 Task: Look for space in Kartārpur, India from 5th June, 2023 to 16th June, 2023 for 2 adults in price range Rs.14000 to Rs.18000. Place can be entire place with 1  bedroom having 1 bed and 1 bathroom. Property type can be house, flat, guest house, hotel. Booking option can be shelf check-in. Required host language is English.
Action: Mouse moved to (468, 83)
Screenshot: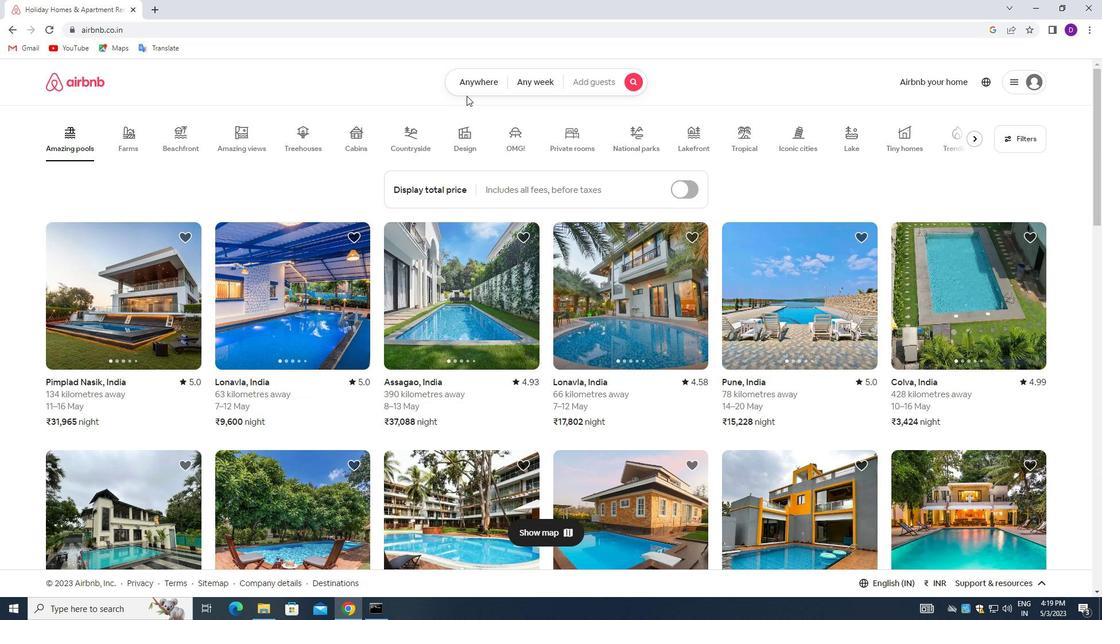 
Action: Mouse pressed left at (468, 83)
Screenshot: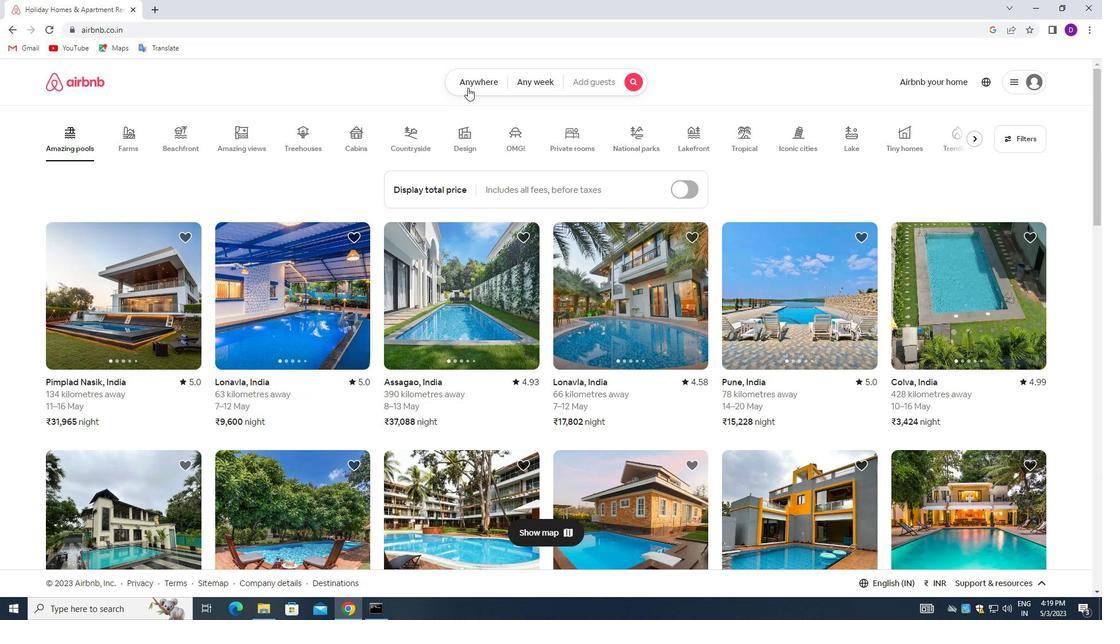 
Action: Mouse moved to (385, 132)
Screenshot: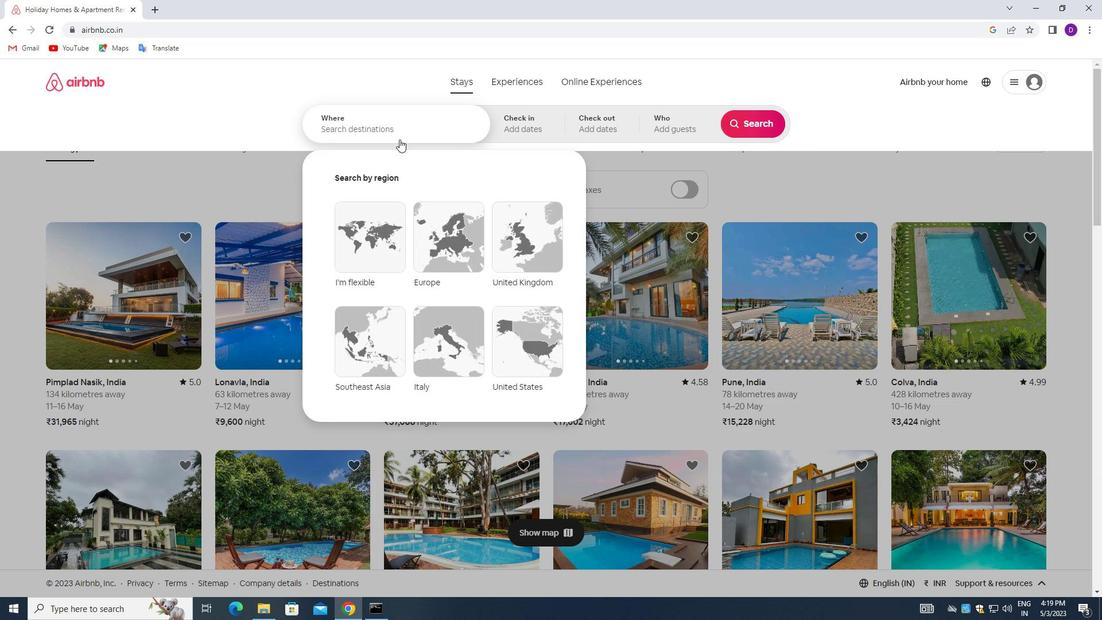 
Action: Mouse pressed left at (385, 132)
Screenshot: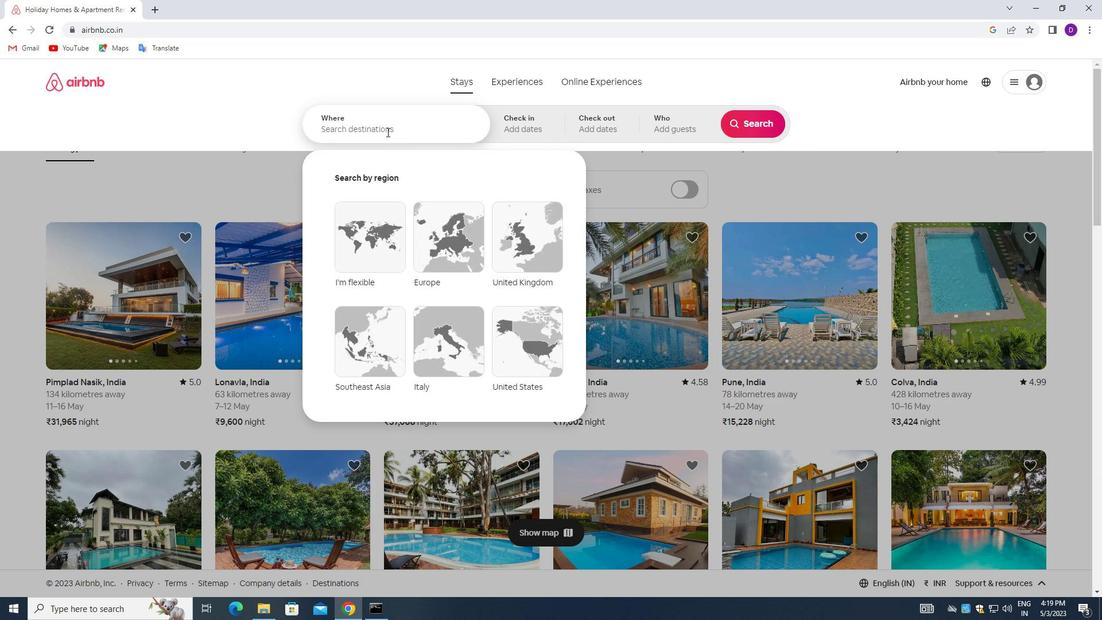 
Action: Mouse moved to (273, 116)
Screenshot: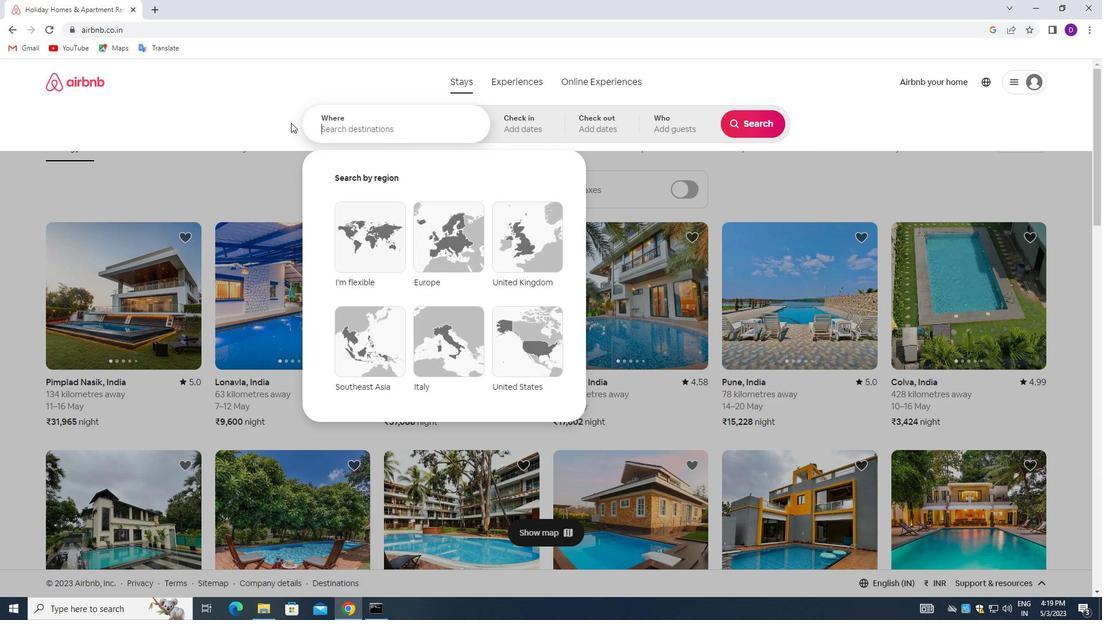 
Action: Key pressed <Key.shift_r>S<Key.backspace><Key.shift>KARTARU<Key.backspace>PUR,<Key.space><Key.shift>INDIA<Key.enter>
Screenshot: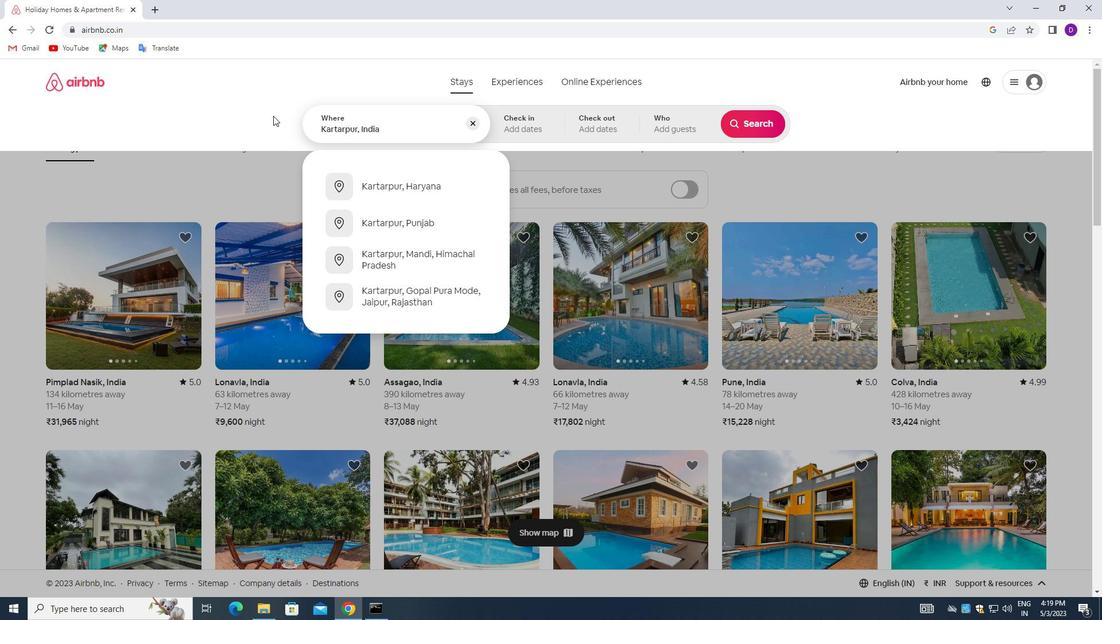 
Action: Mouse moved to (609, 294)
Screenshot: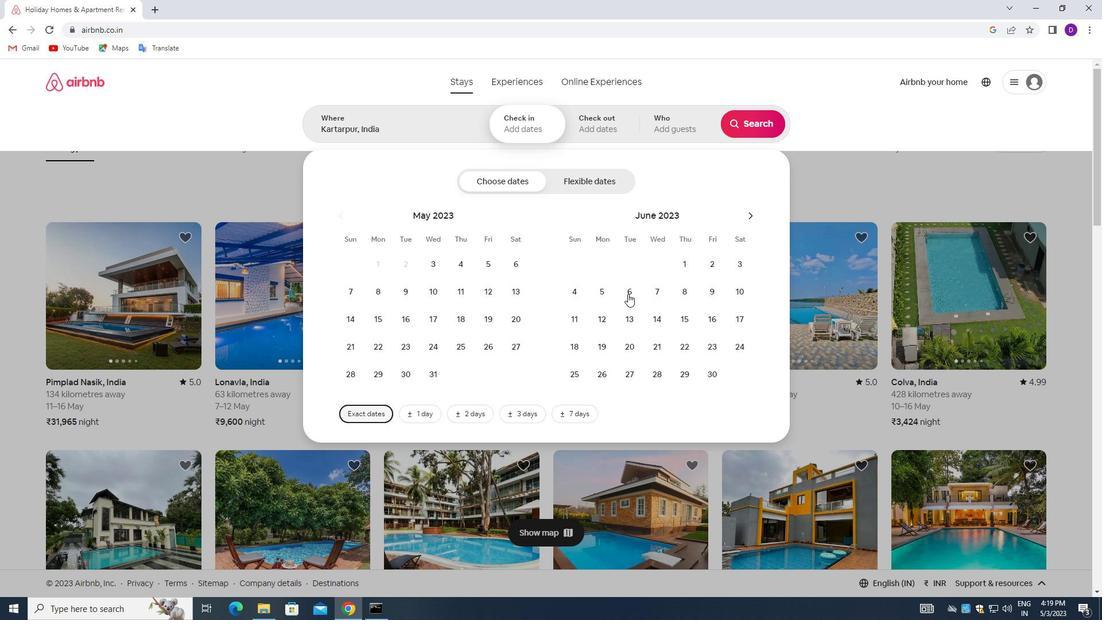 
Action: Mouse pressed left at (609, 294)
Screenshot: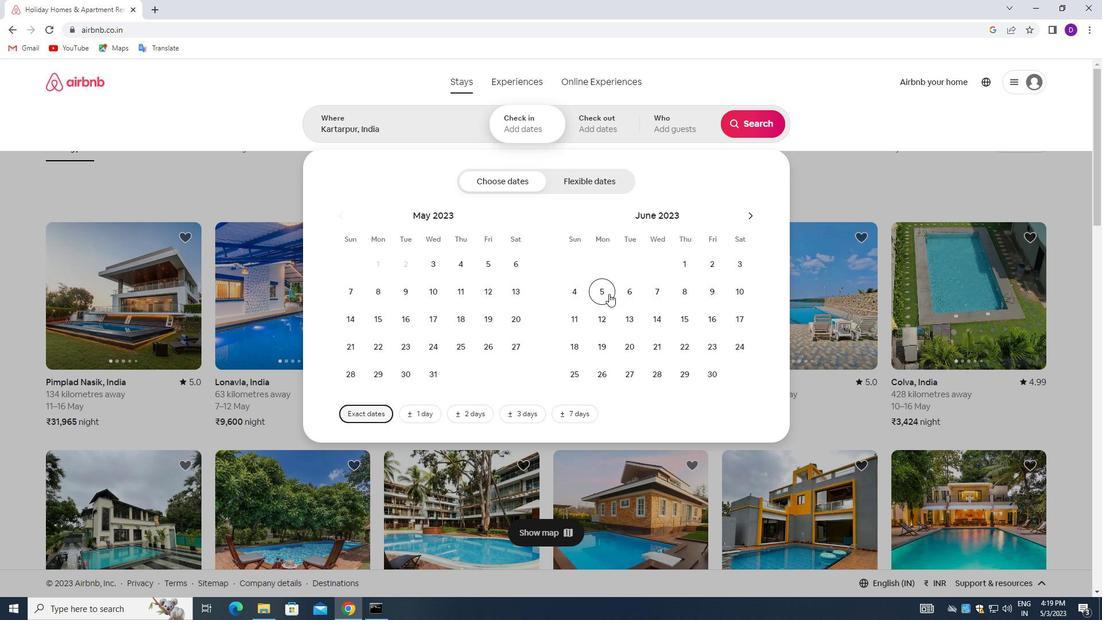 
Action: Mouse pressed left at (609, 294)
Screenshot: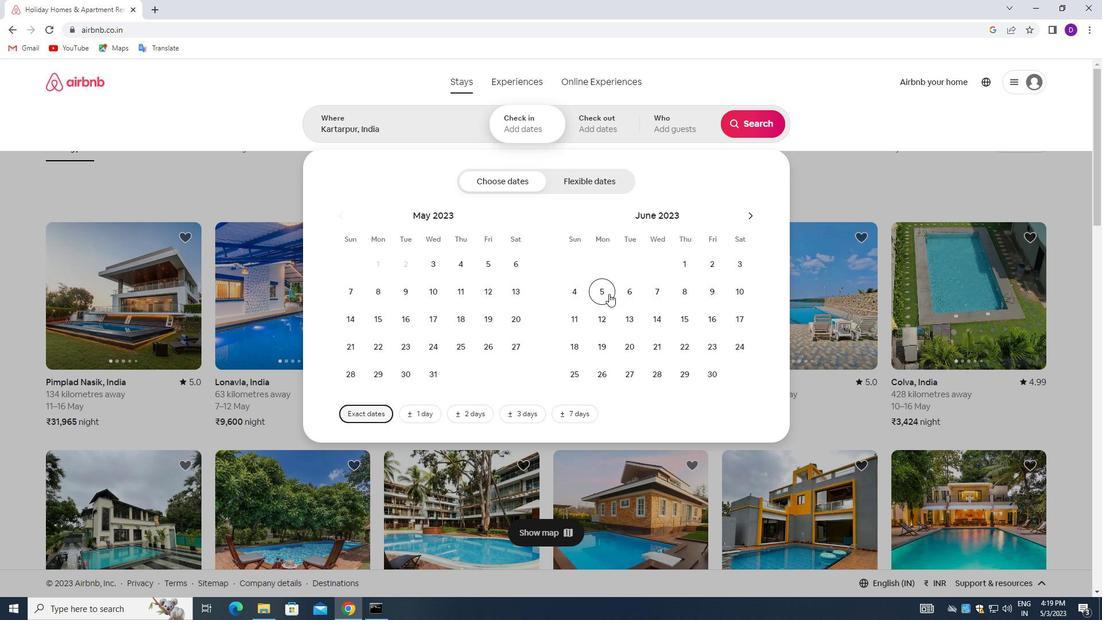 
Action: Mouse moved to (713, 314)
Screenshot: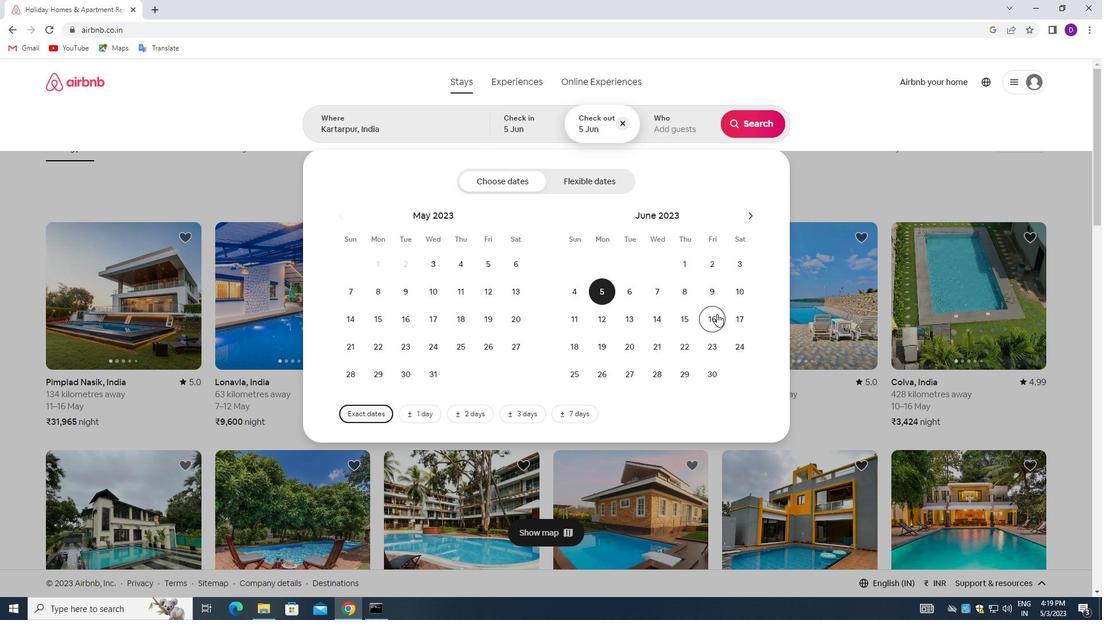 
Action: Mouse pressed left at (713, 314)
Screenshot: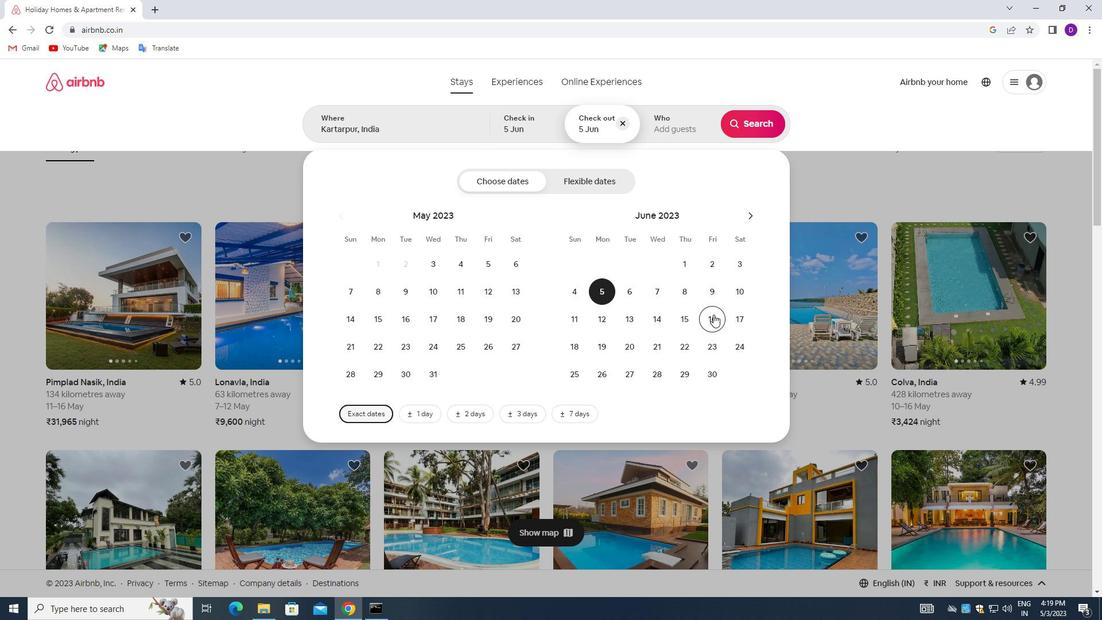 
Action: Mouse moved to (670, 127)
Screenshot: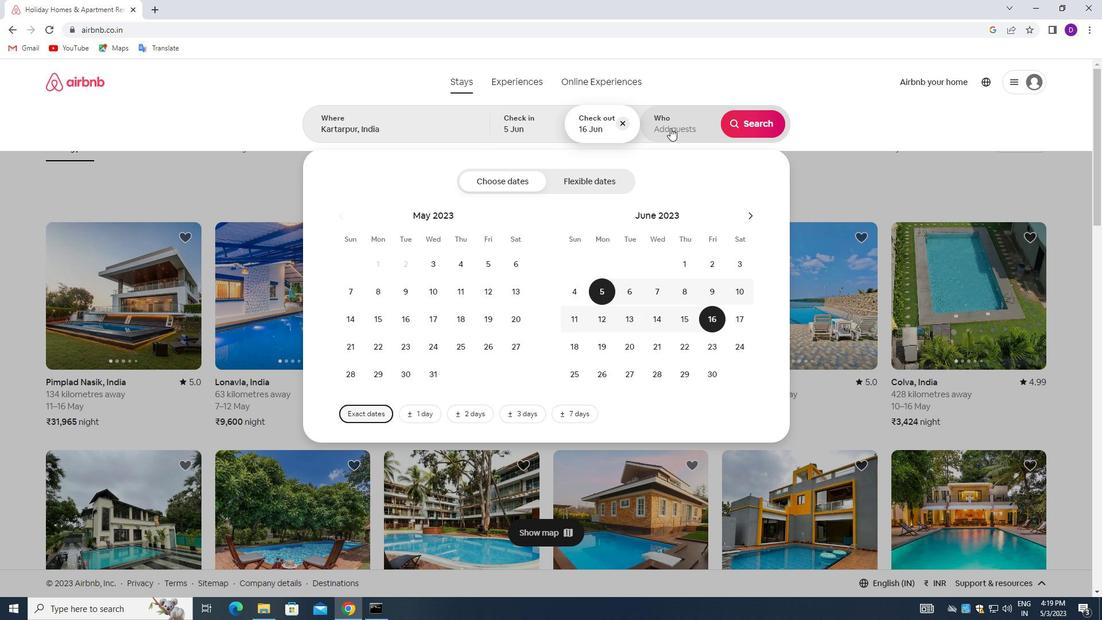 
Action: Mouse pressed left at (670, 127)
Screenshot: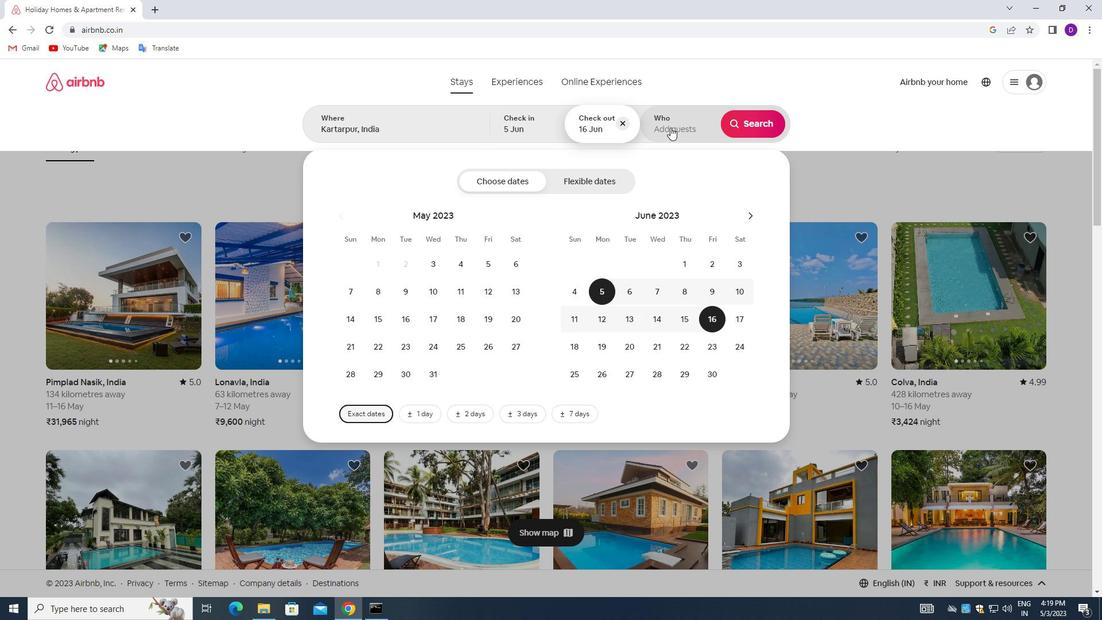 
Action: Mouse moved to (756, 184)
Screenshot: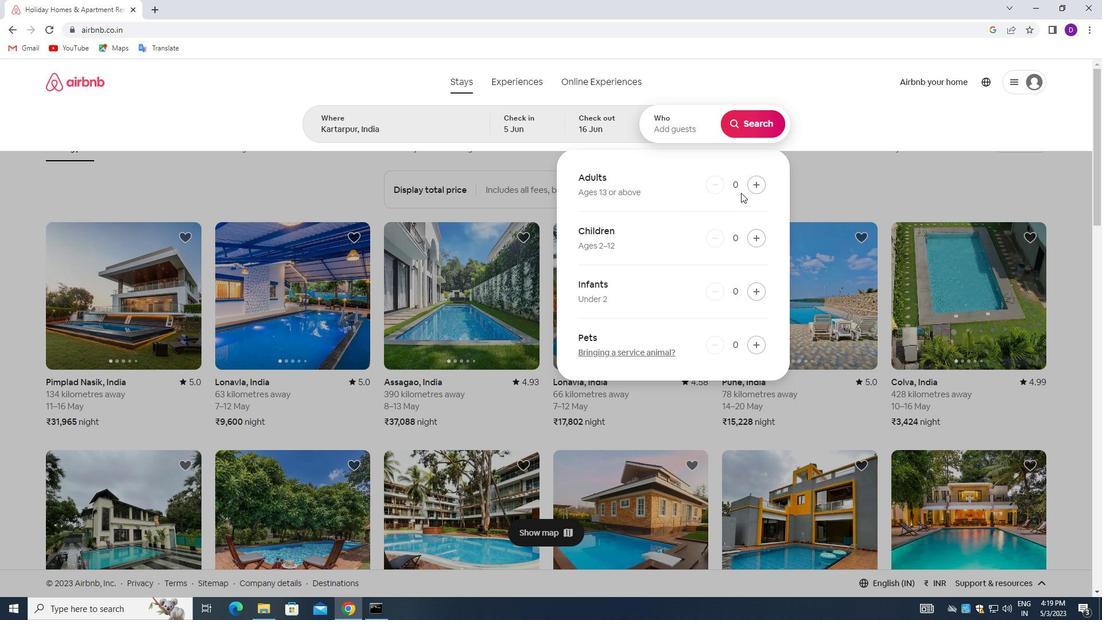 
Action: Mouse pressed left at (756, 184)
Screenshot: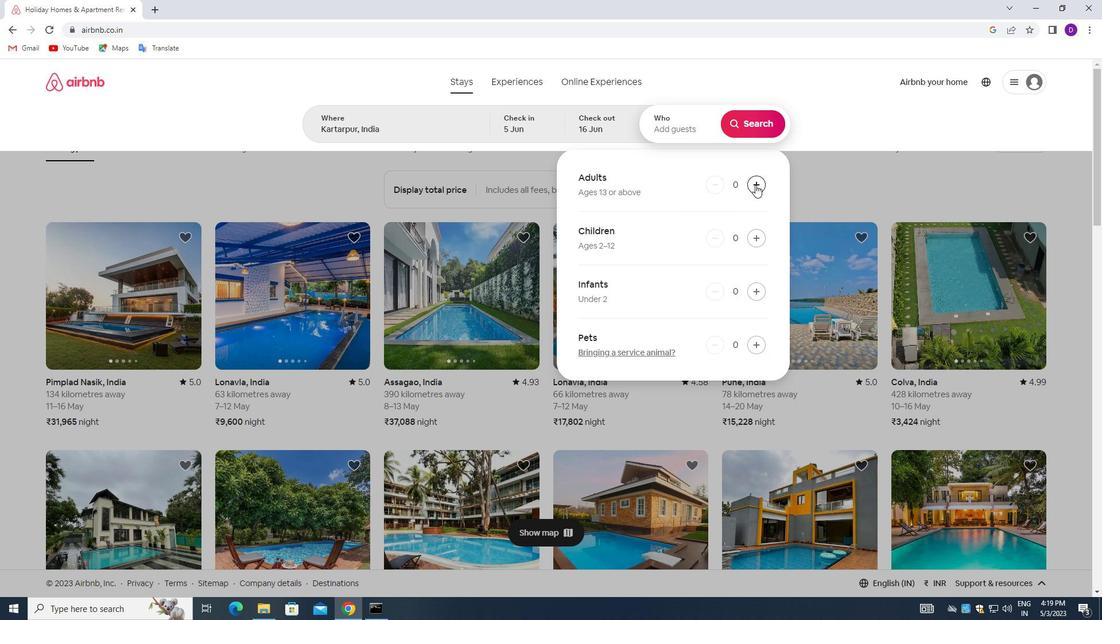 
Action: Mouse pressed left at (756, 184)
Screenshot: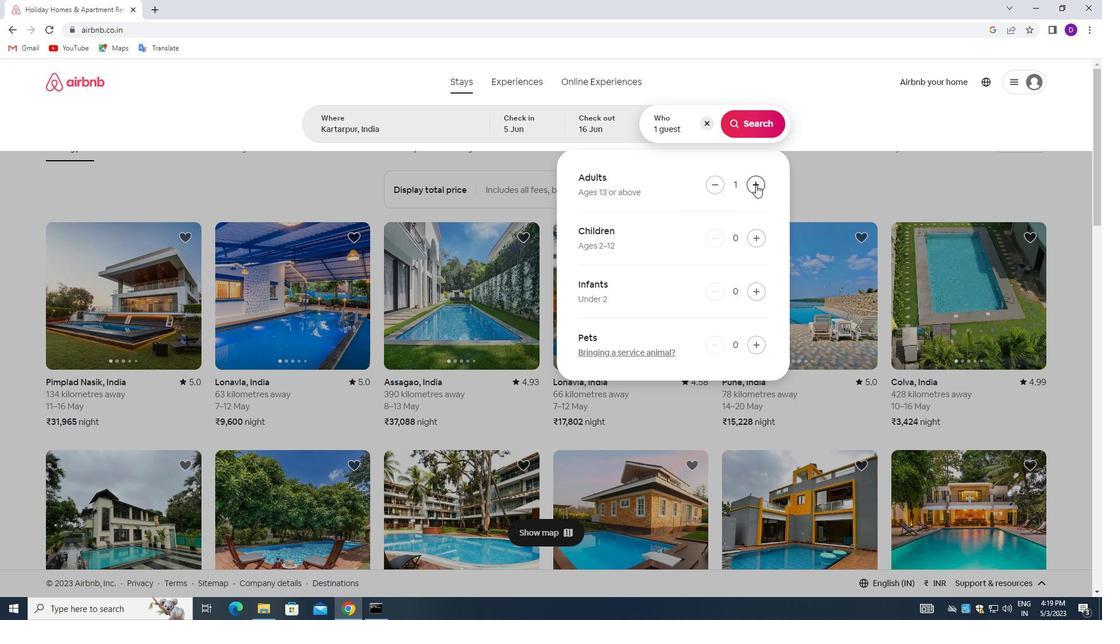 
Action: Mouse moved to (750, 122)
Screenshot: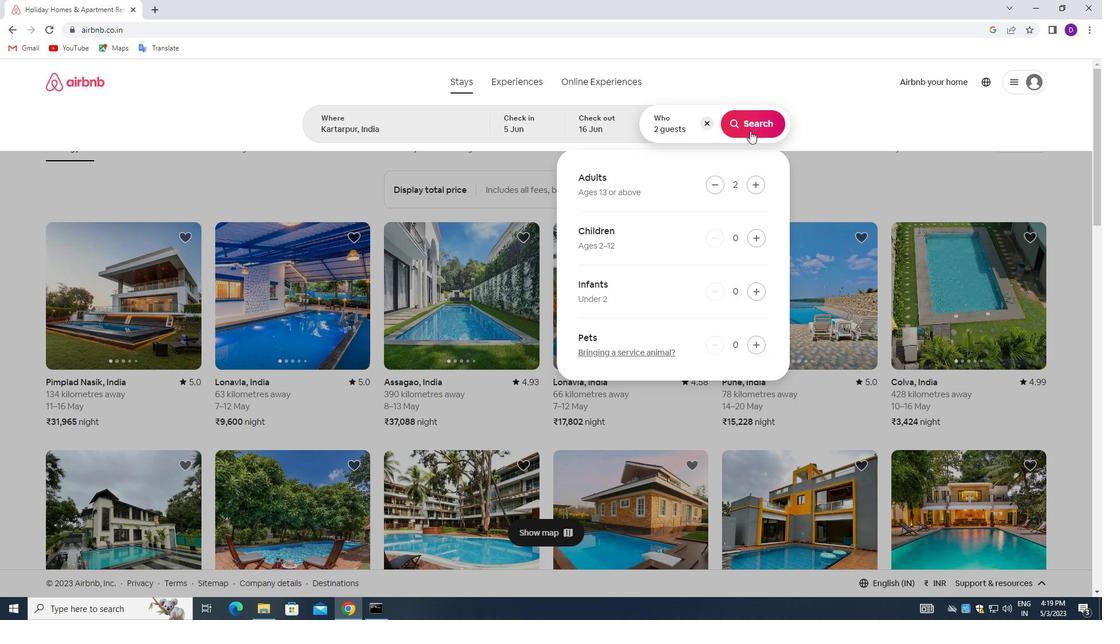 
Action: Mouse pressed left at (750, 122)
Screenshot: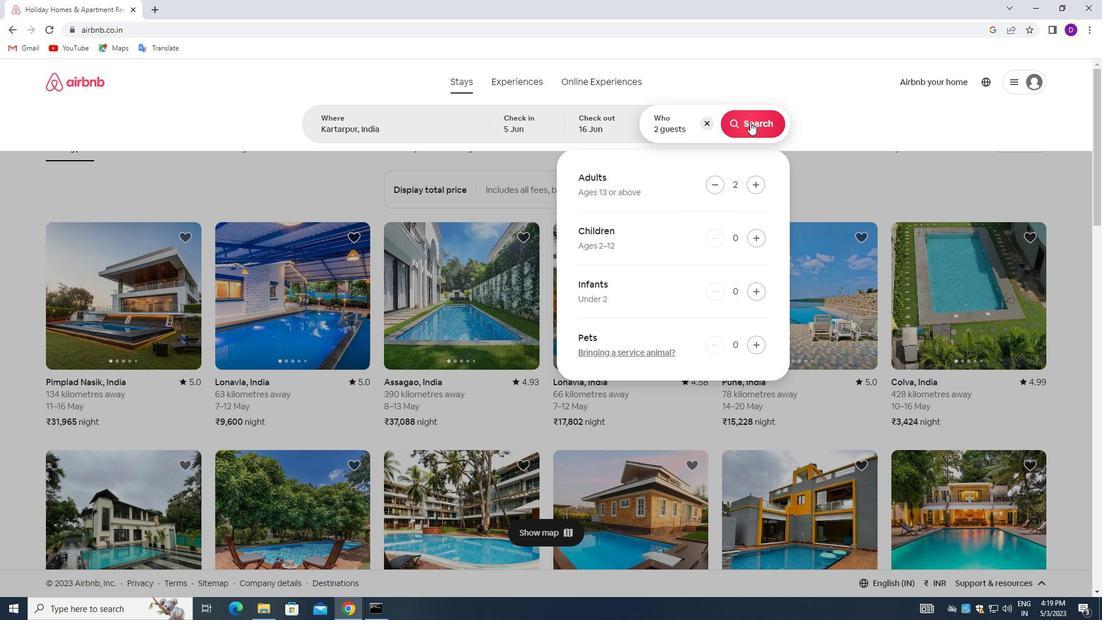 
Action: Mouse moved to (1038, 126)
Screenshot: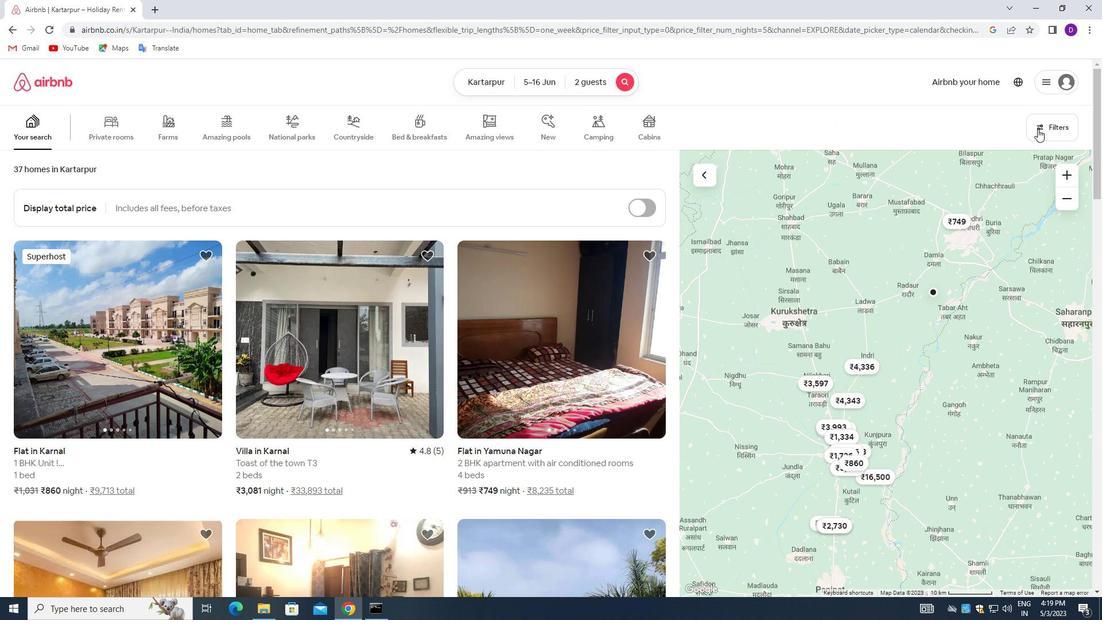 
Action: Mouse pressed left at (1038, 126)
Screenshot: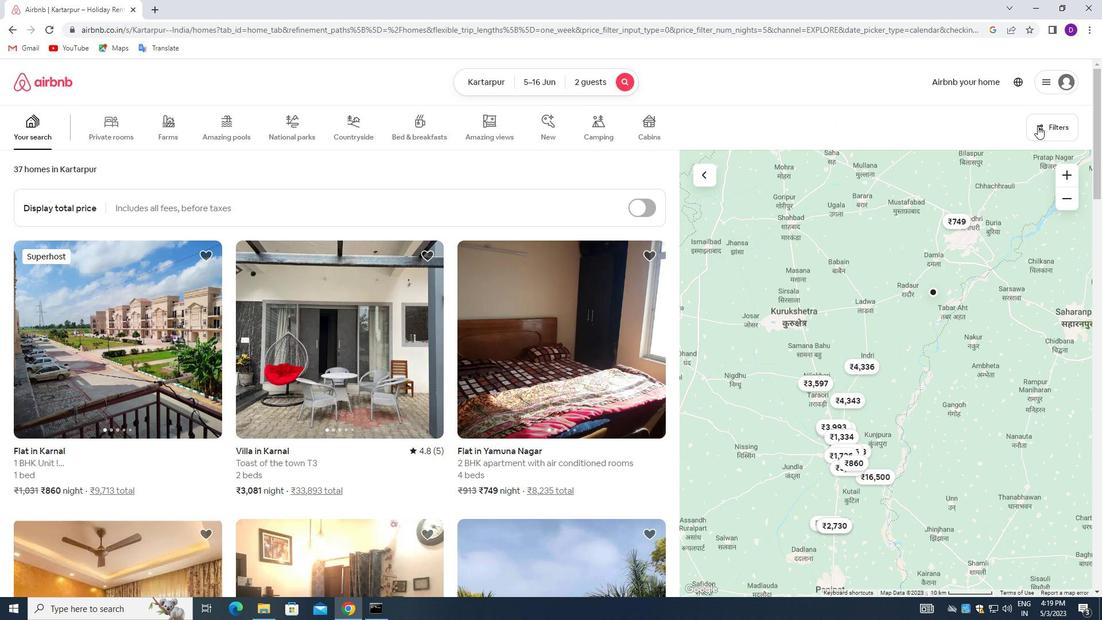 
Action: Mouse moved to (413, 277)
Screenshot: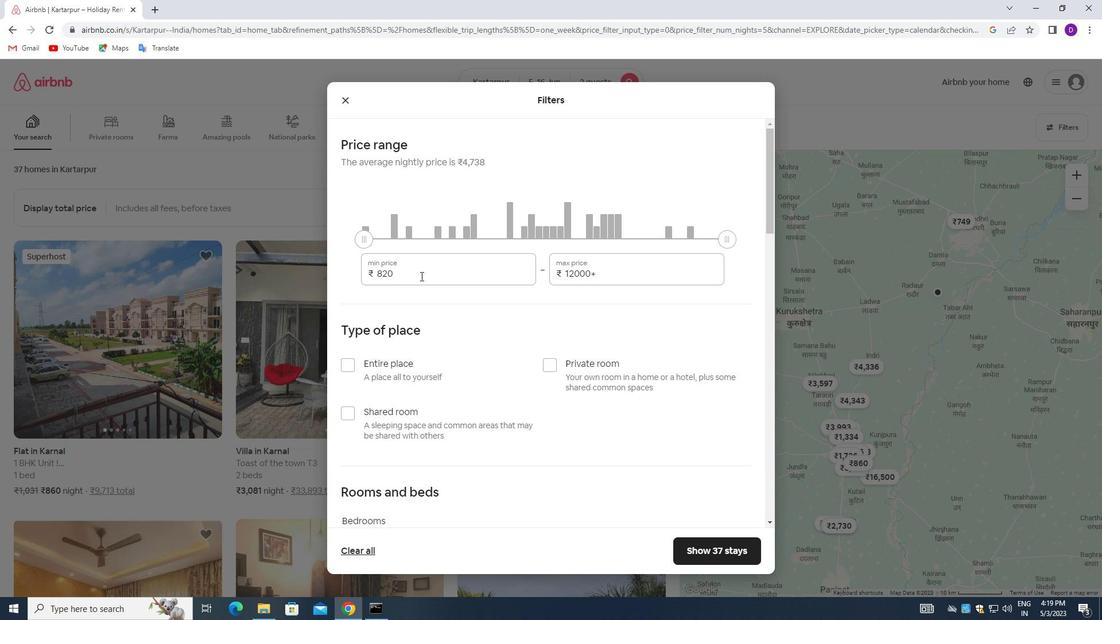 
Action: Mouse pressed left at (413, 277)
Screenshot: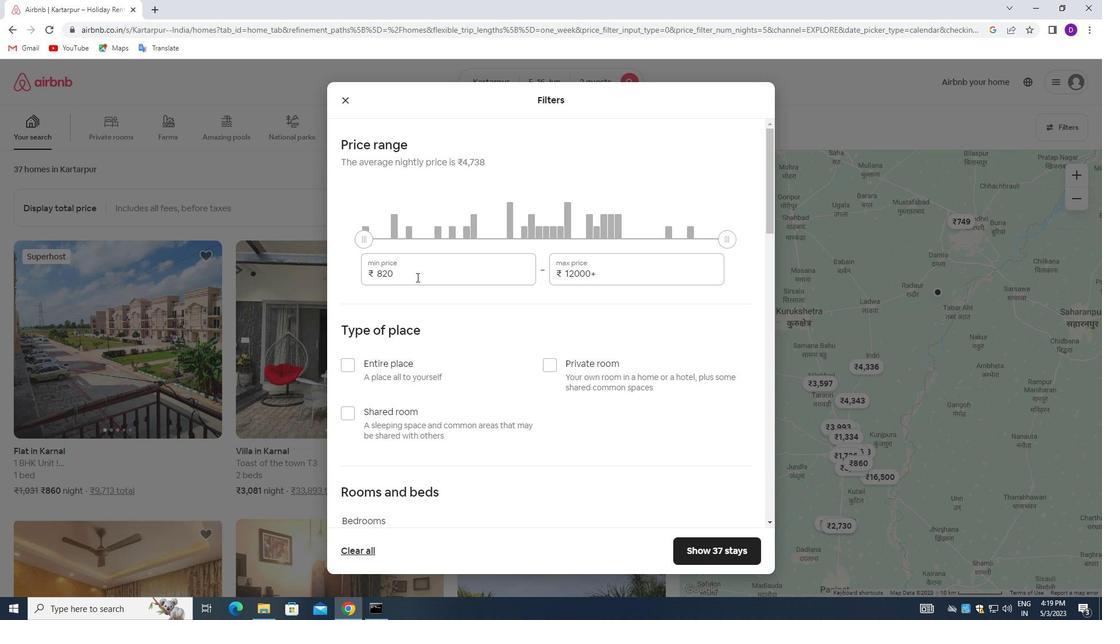 
Action: Mouse pressed left at (413, 277)
Screenshot: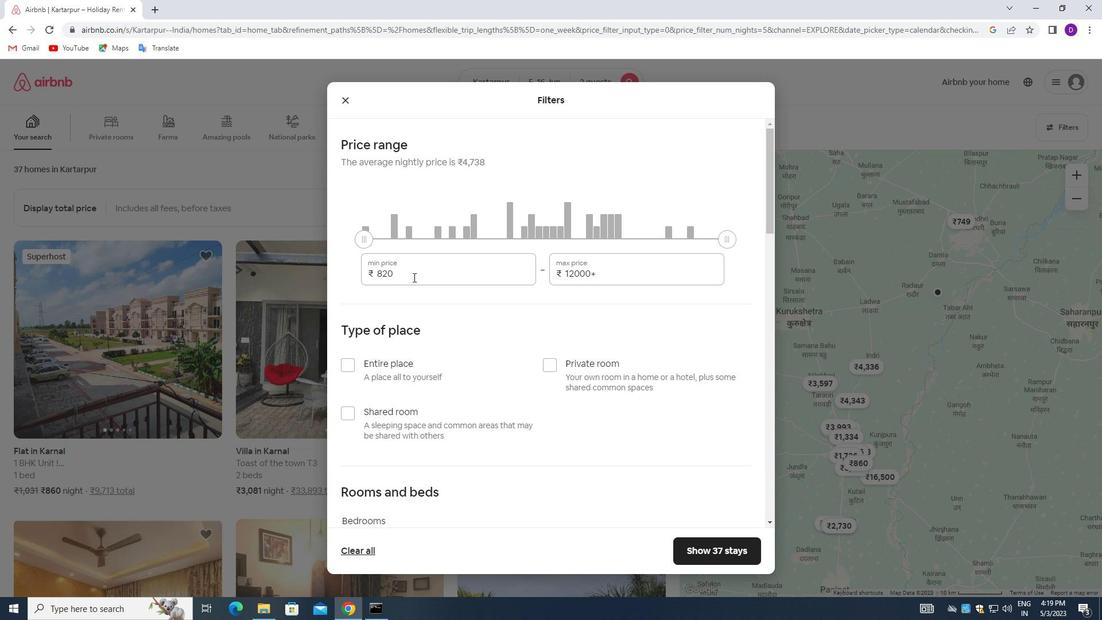 
Action: Key pressed 14000<Key.tab>18000
Screenshot: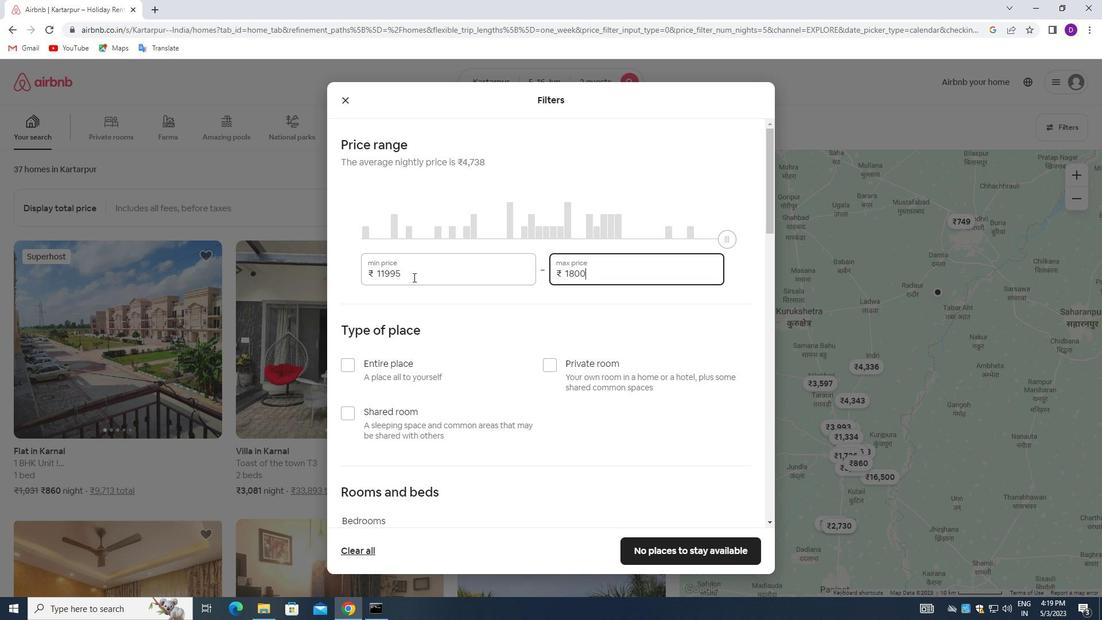 
Action: Mouse scrolled (413, 276) with delta (0, 0)
Screenshot: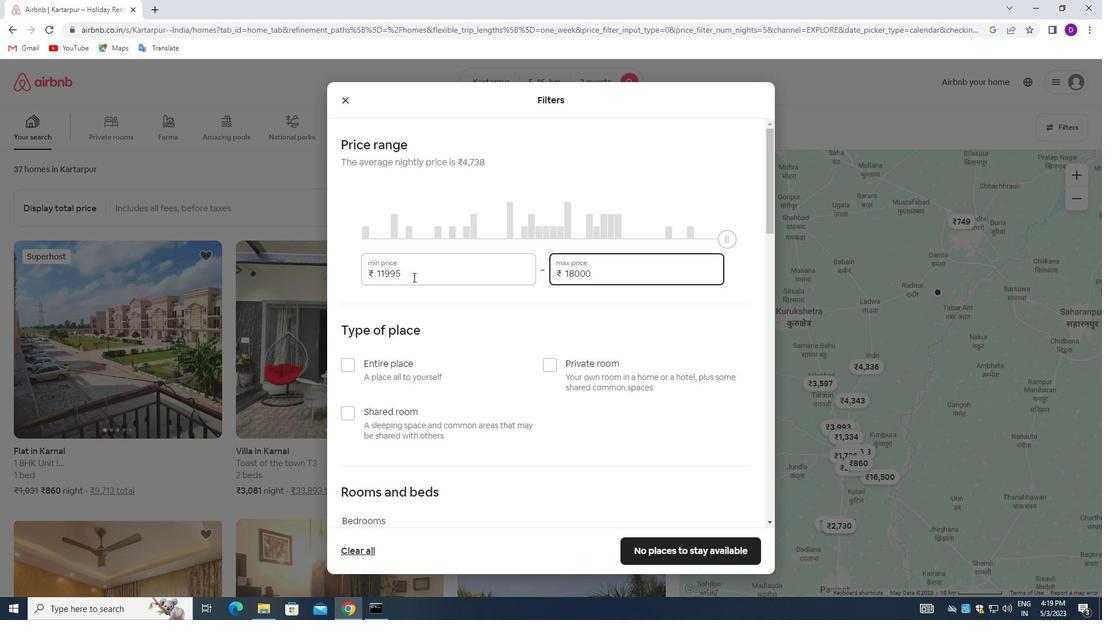 
Action: Mouse scrolled (413, 276) with delta (0, 0)
Screenshot: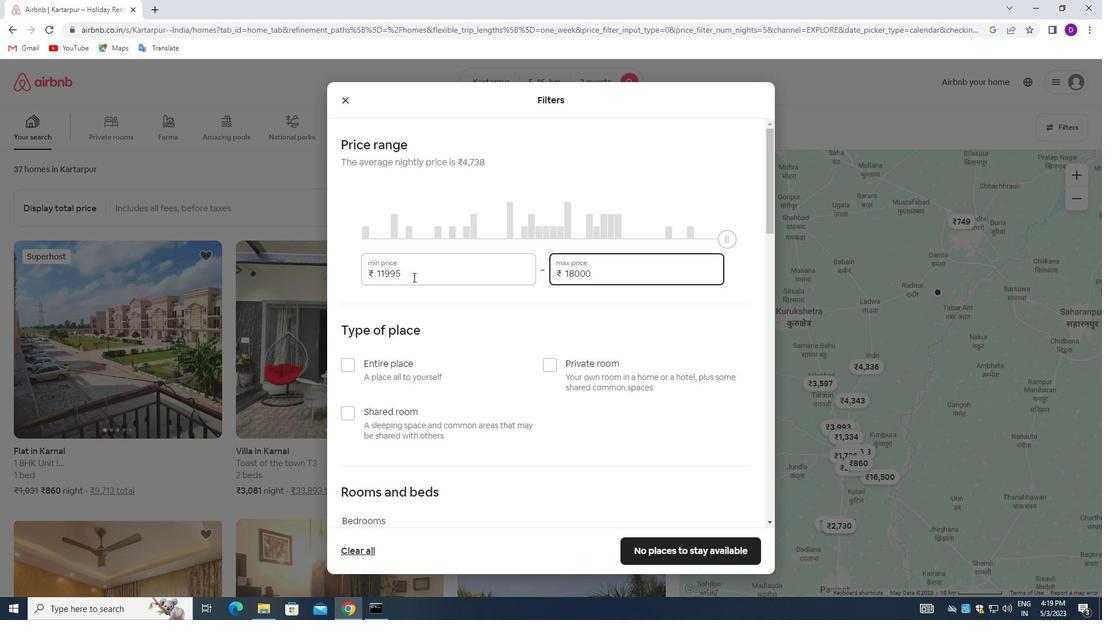 
Action: Mouse moved to (349, 253)
Screenshot: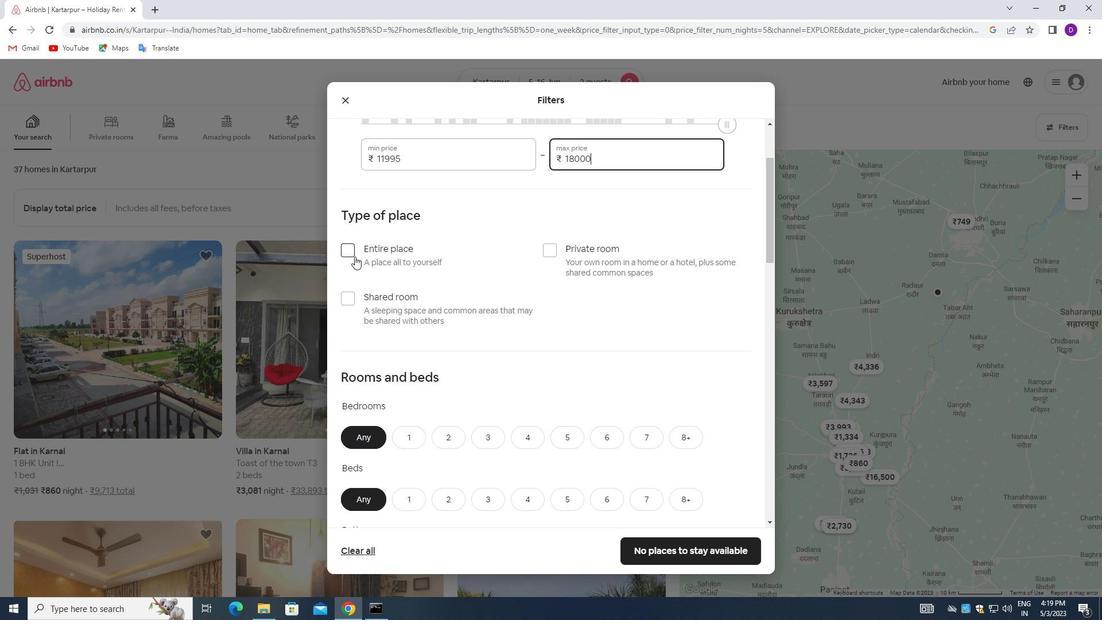 
Action: Mouse pressed left at (349, 253)
Screenshot: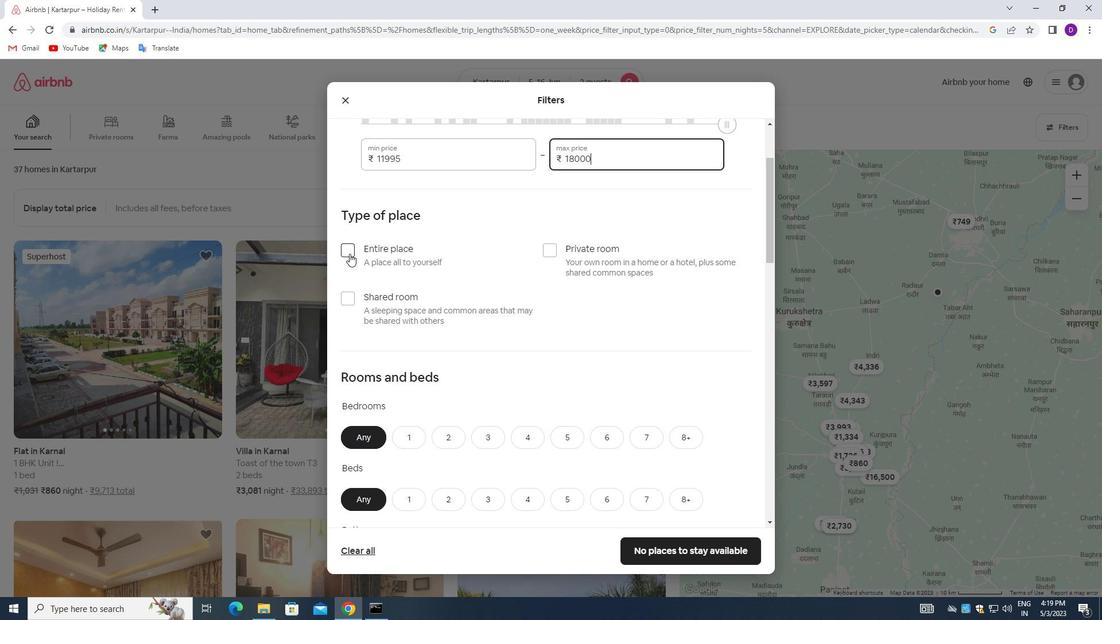 
Action: Mouse moved to (455, 263)
Screenshot: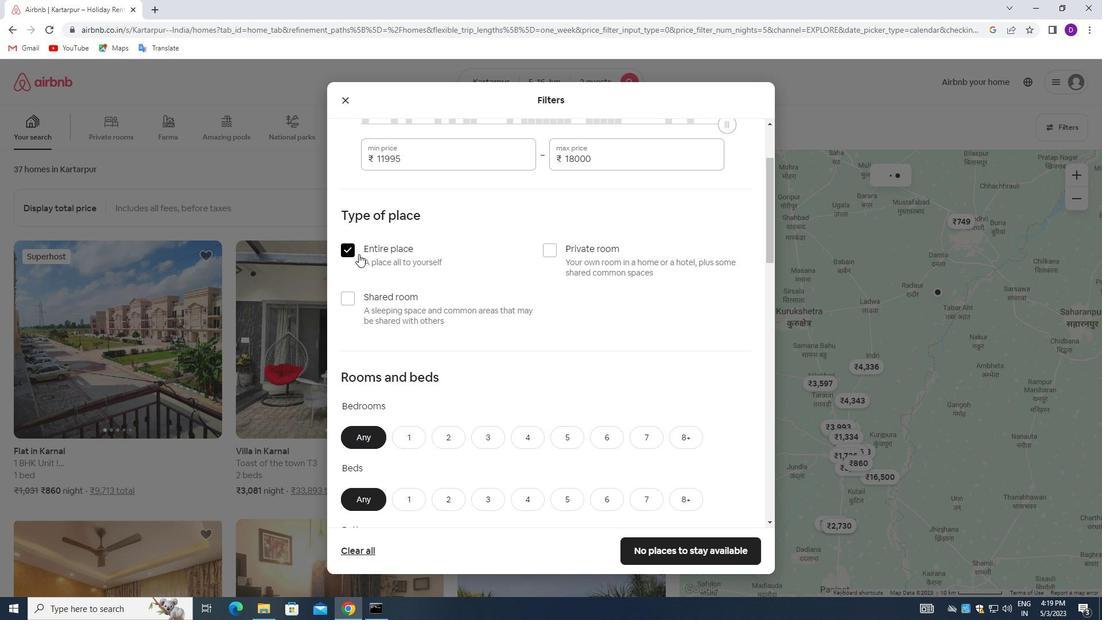 
Action: Mouse scrolled (455, 263) with delta (0, 0)
Screenshot: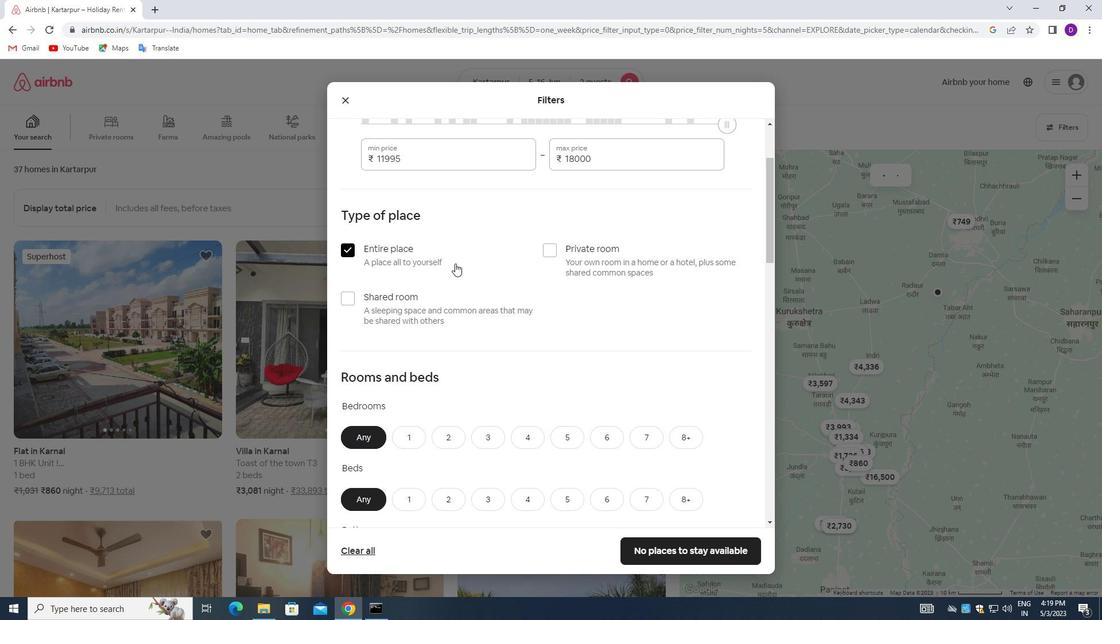 
Action: Mouse scrolled (455, 263) with delta (0, 0)
Screenshot: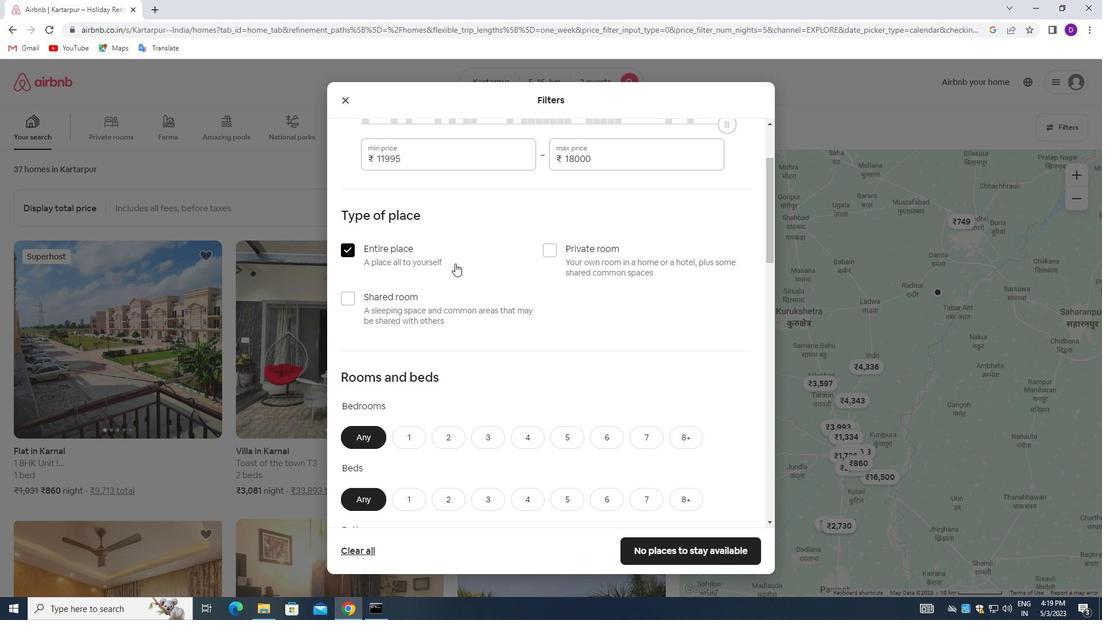 
Action: Mouse scrolled (455, 263) with delta (0, 0)
Screenshot: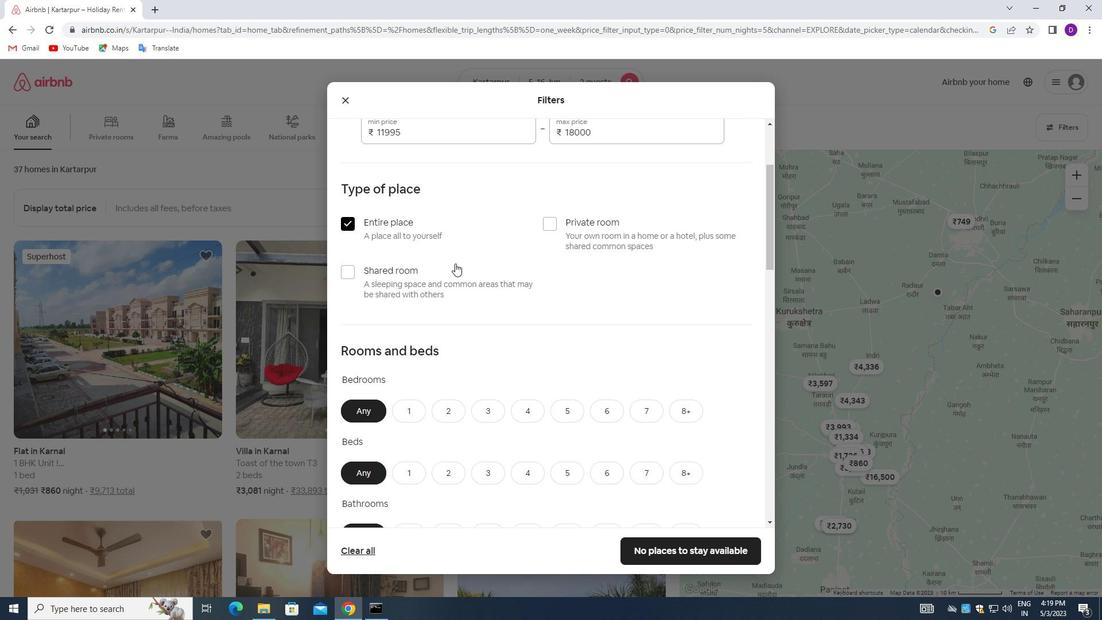 
Action: Mouse scrolled (455, 263) with delta (0, 0)
Screenshot: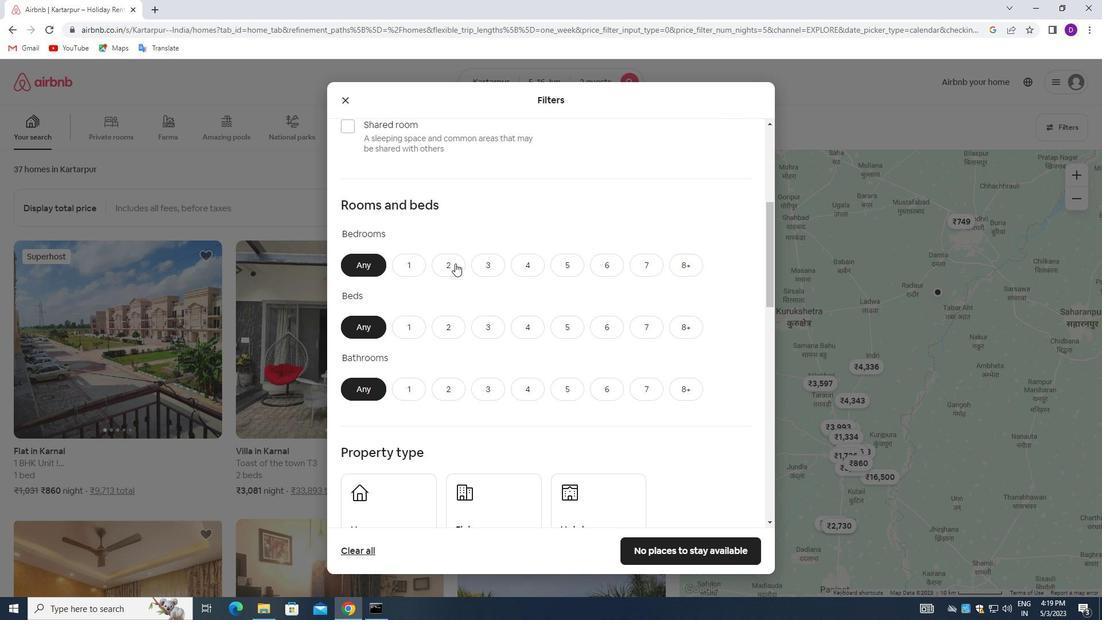 
Action: Mouse moved to (408, 206)
Screenshot: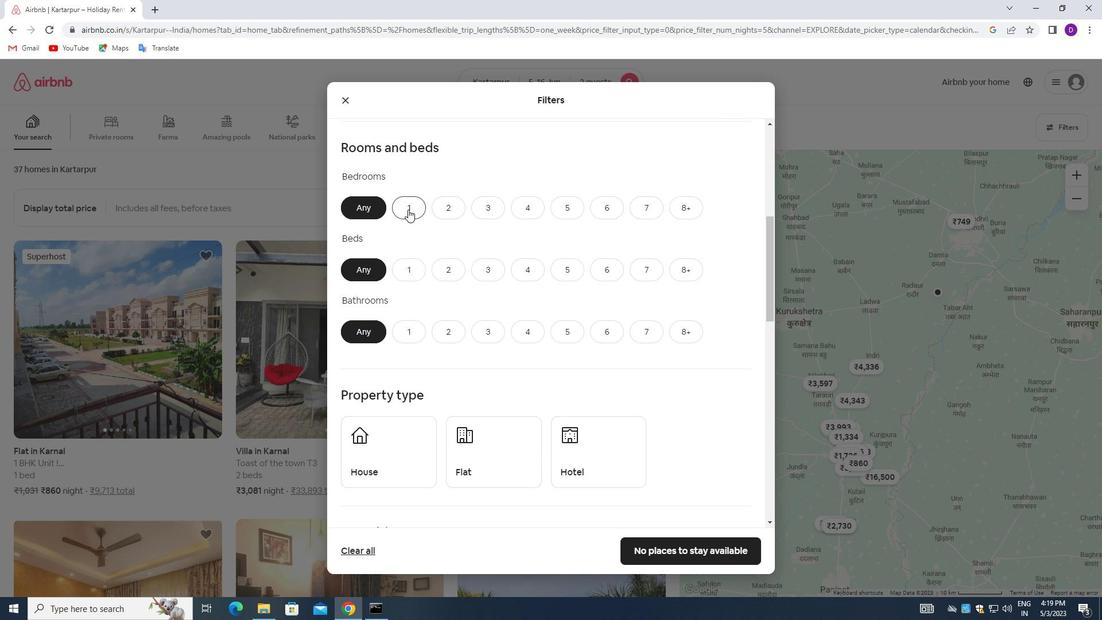 
Action: Mouse pressed left at (408, 206)
Screenshot: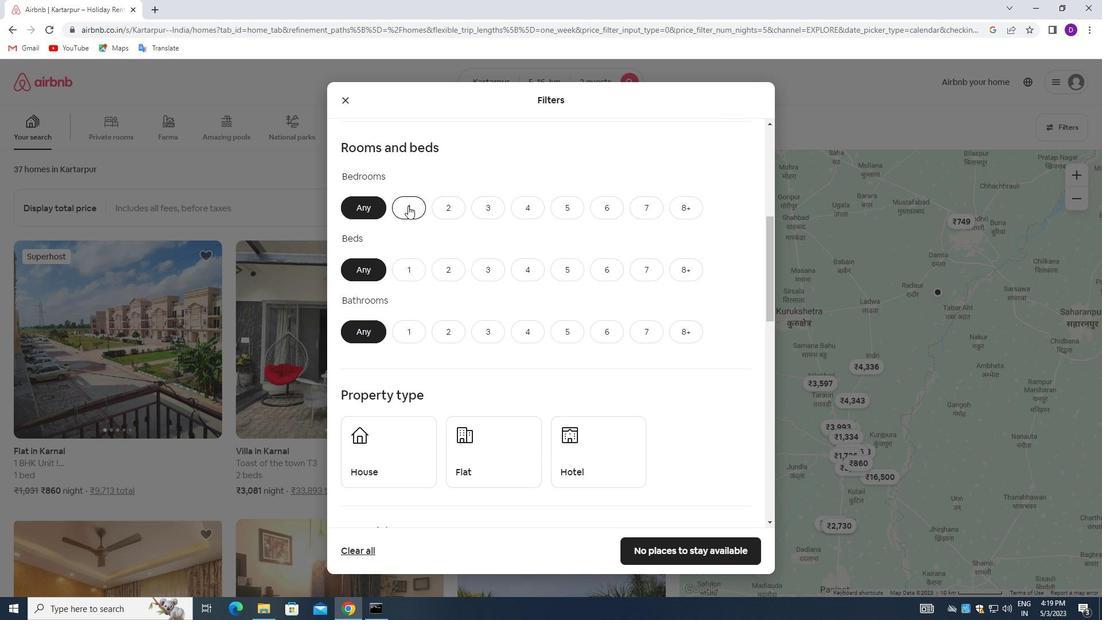 
Action: Mouse moved to (408, 268)
Screenshot: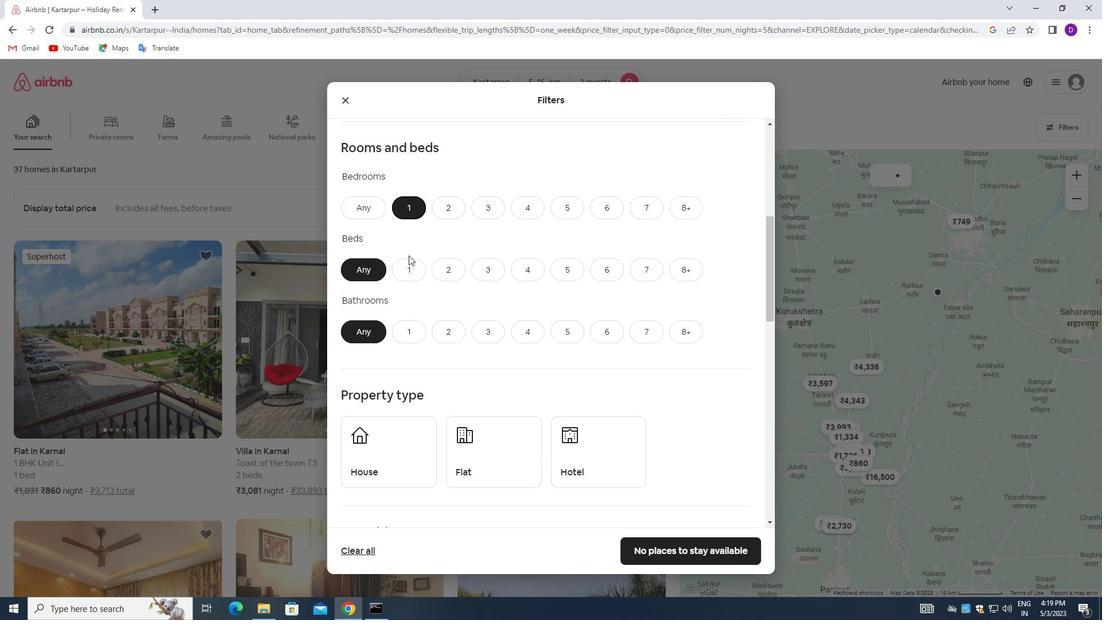 
Action: Mouse pressed left at (408, 268)
Screenshot: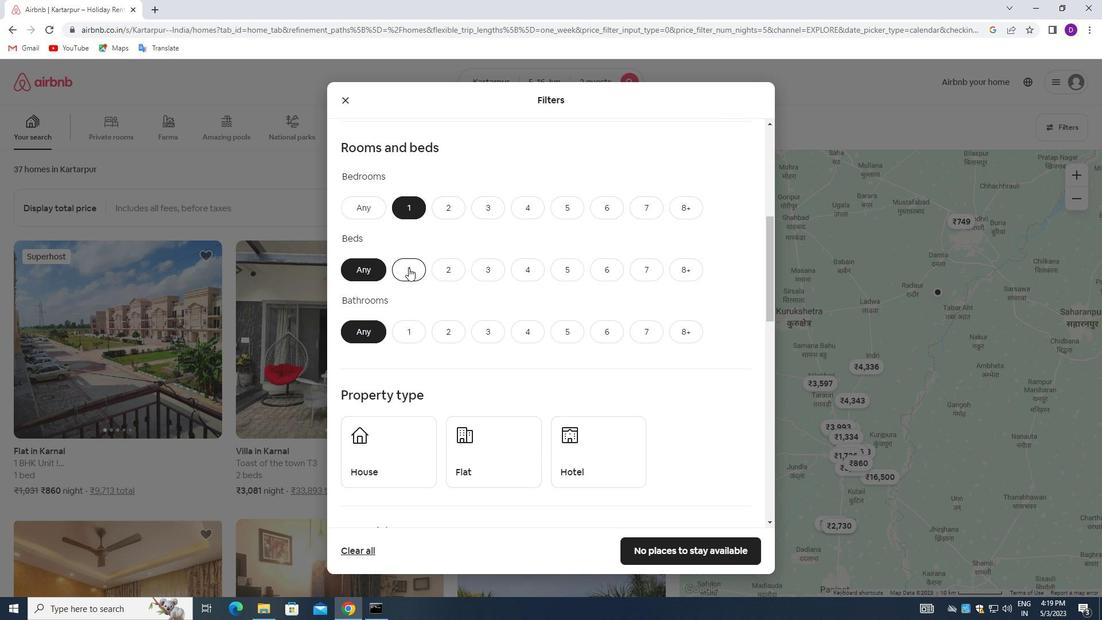 
Action: Mouse moved to (408, 329)
Screenshot: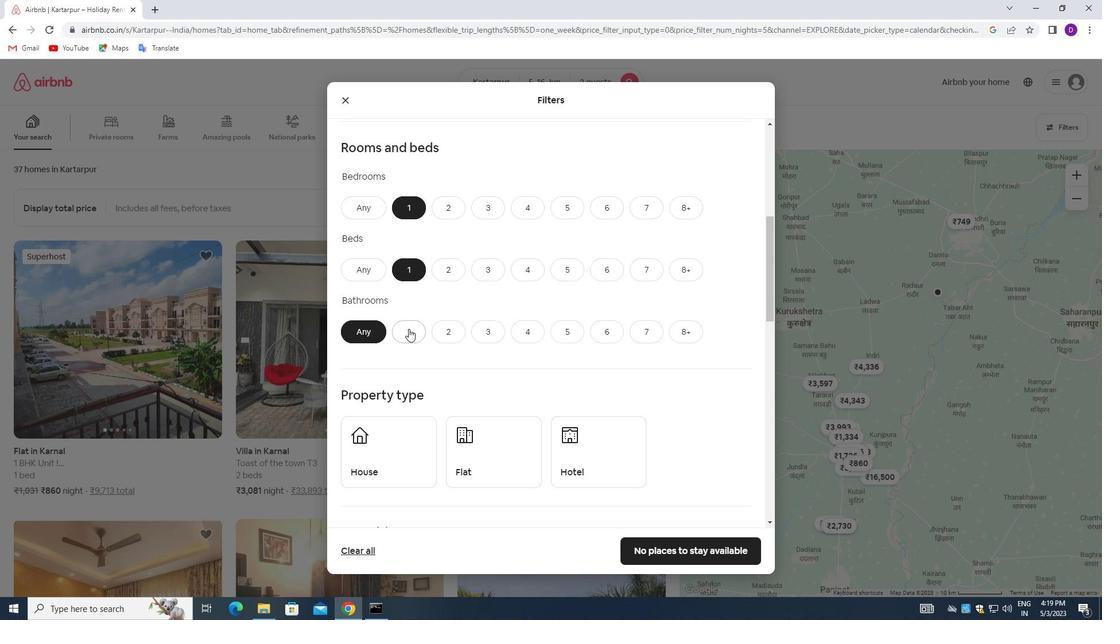 
Action: Mouse pressed left at (408, 329)
Screenshot: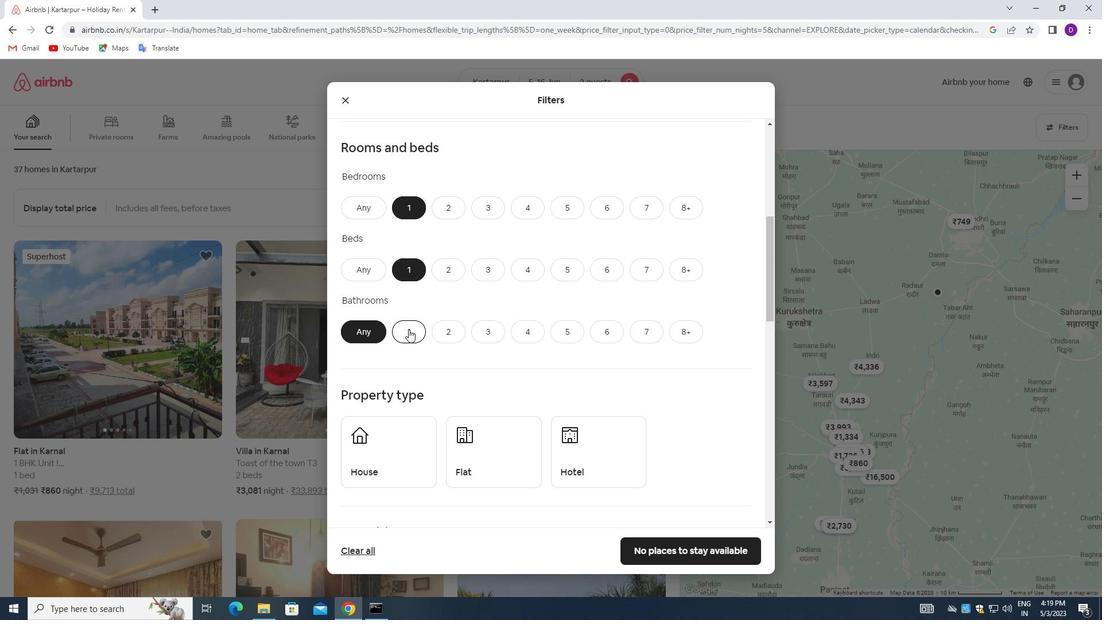 
Action: Mouse moved to (457, 273)
Screenshot: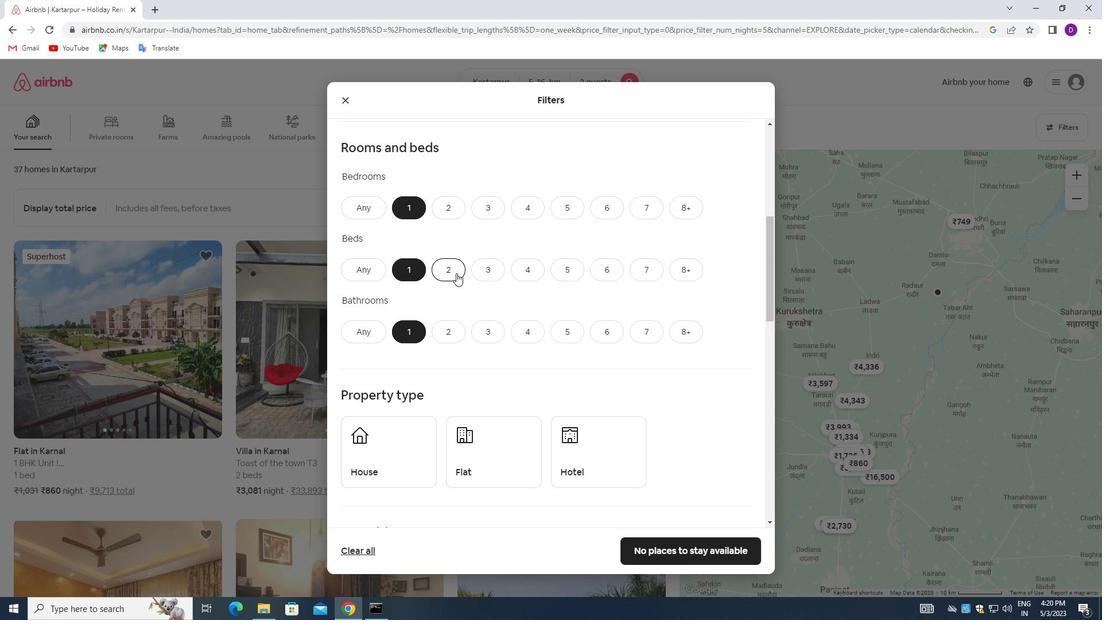 
Action: Mouse scrolled (457, 273) with delta (0, 0)
Screenshot: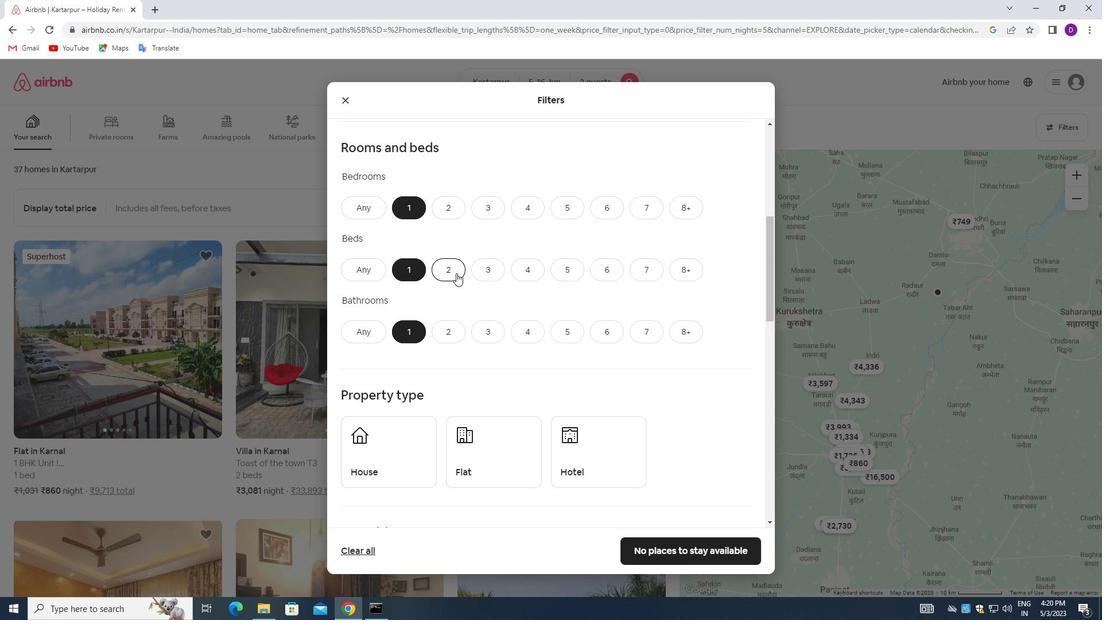 
Action: Mouse moved to (469, 273)
Screenshot: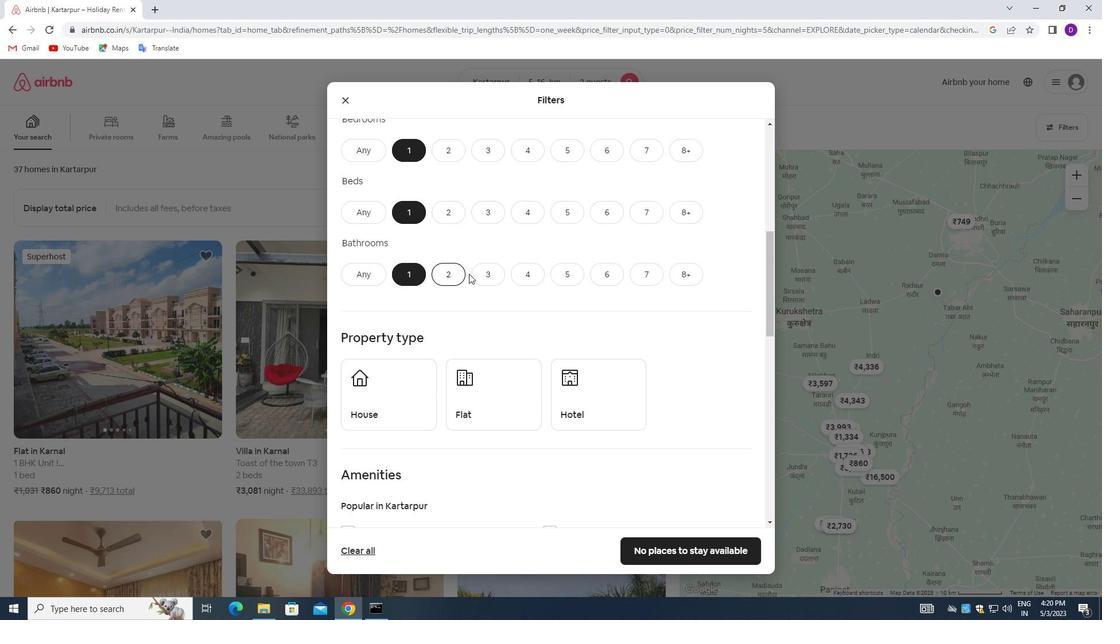 
Action: Mouse scrolled (469, 273) with delta (0, 0)
Screenshot: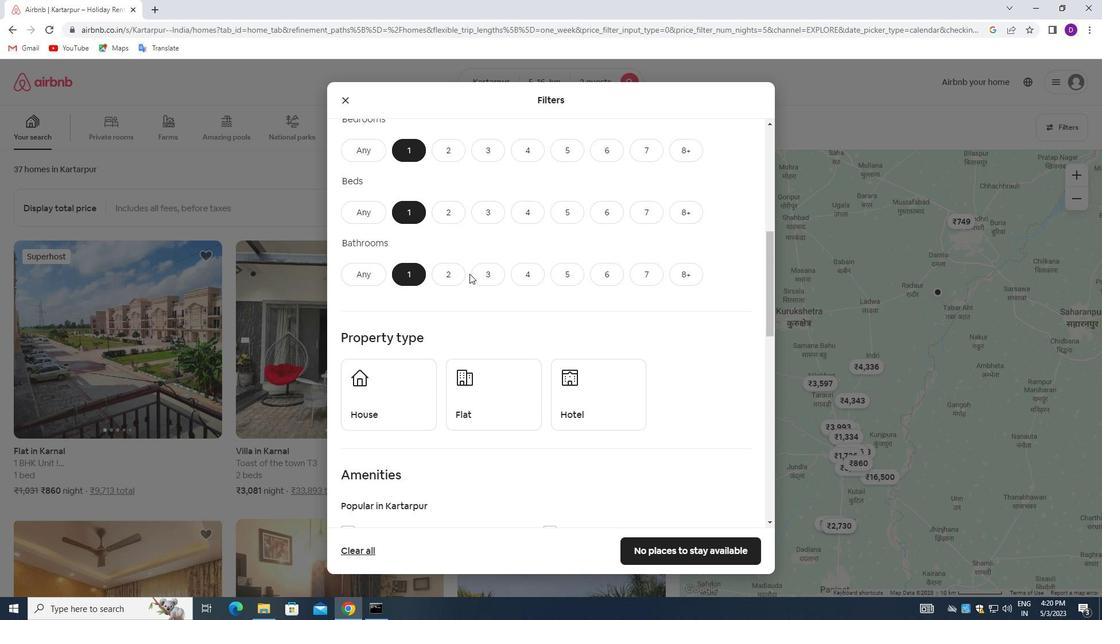 
Action: Mouse scrolled (469, 273) with delta (0, 0)
Screenshot: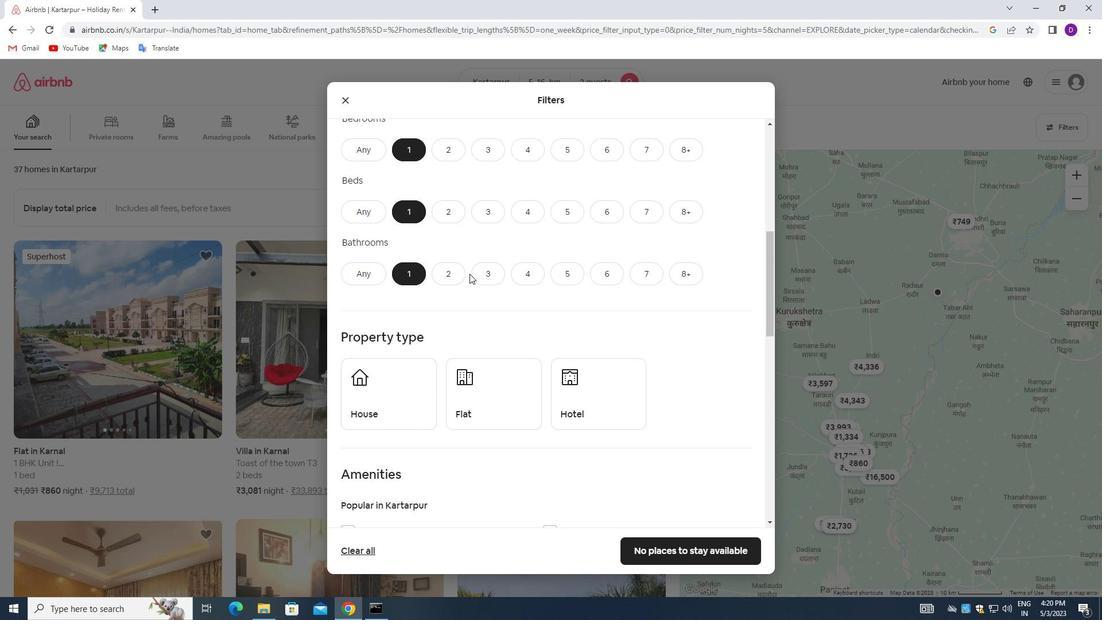 
Action: Mouse moved to (404, 290)
Screenshot: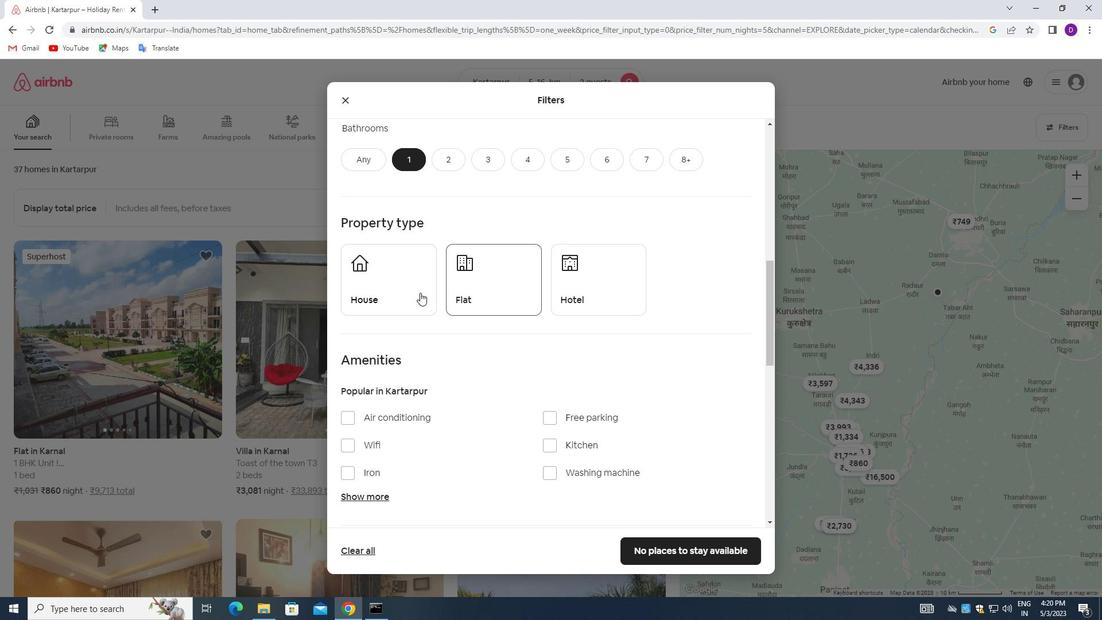 
Action: Mouse pressed left at (404, 290)
Screenshot: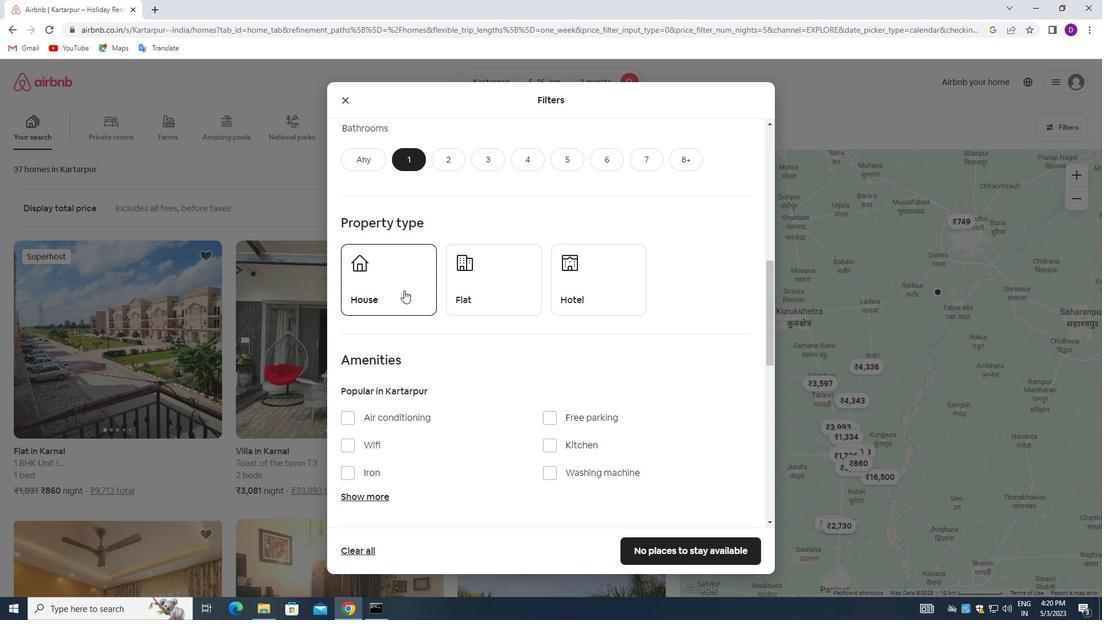 
Action: Mouse moved to (505, 289)
Screenshot: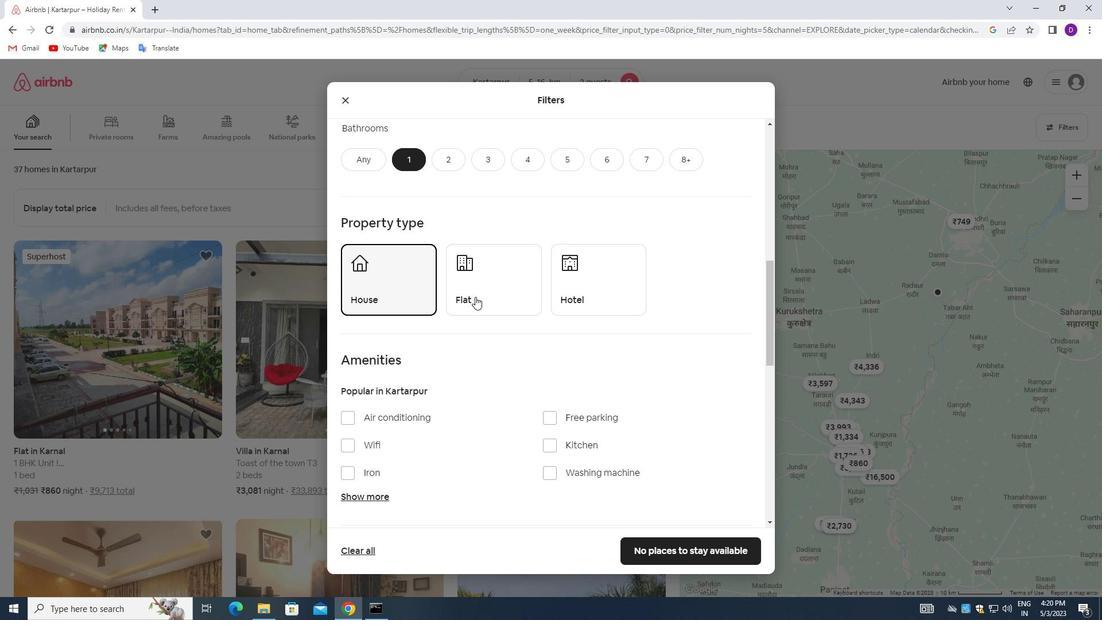 
Action: Mouse pressed left at (505, 289)
Screenshot: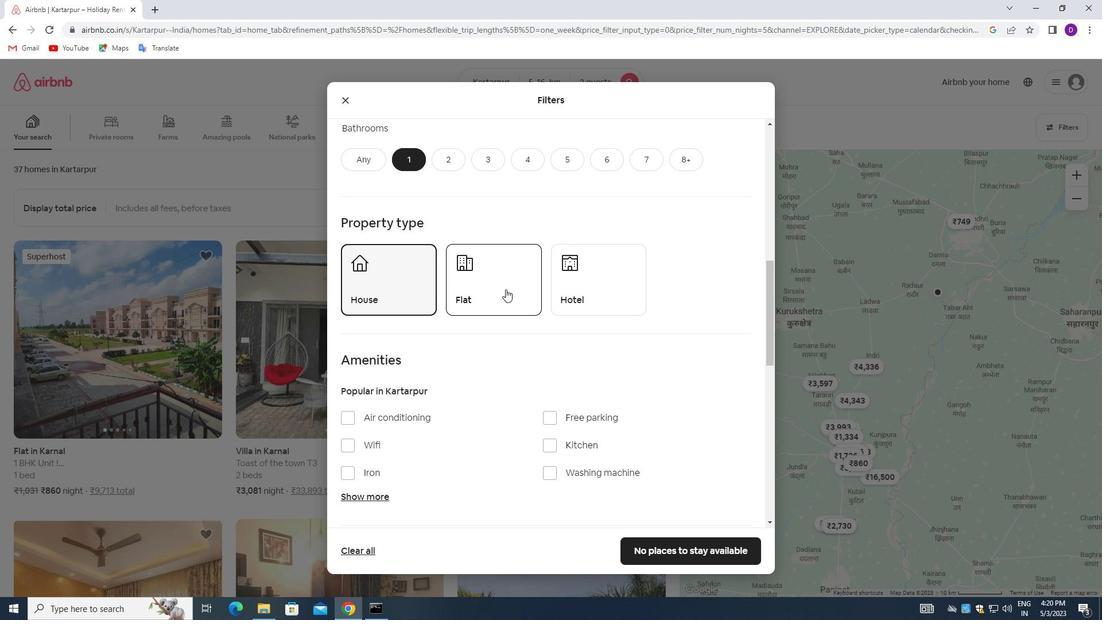 
Action: Mouse moved to (589, 290)
Screenshot: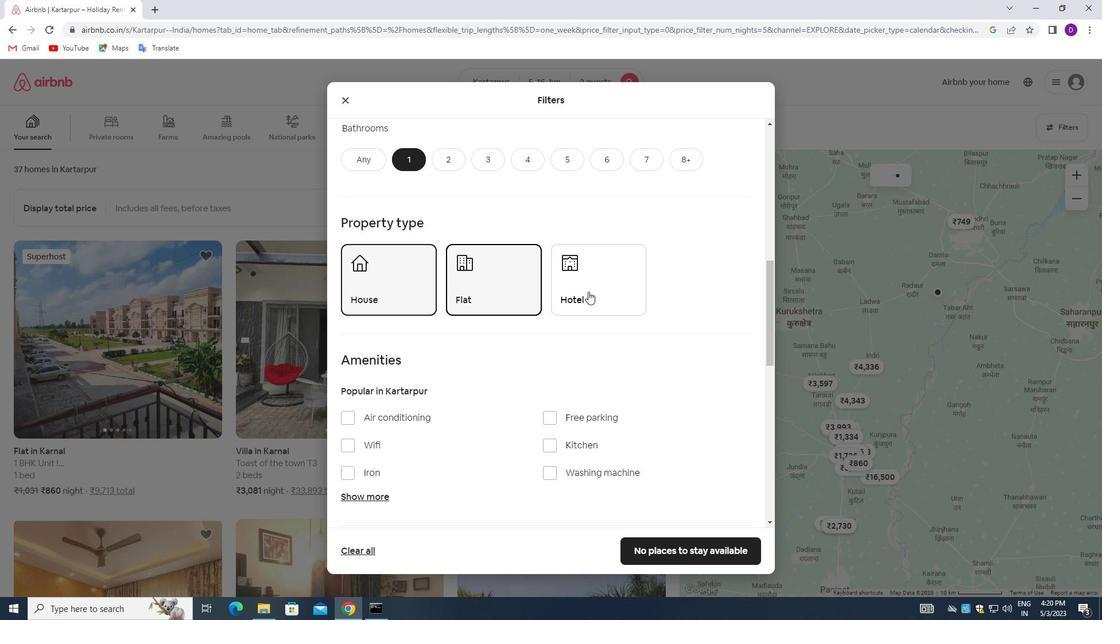 
Action: Mouse pressed left at (589, 290)
Screenshot: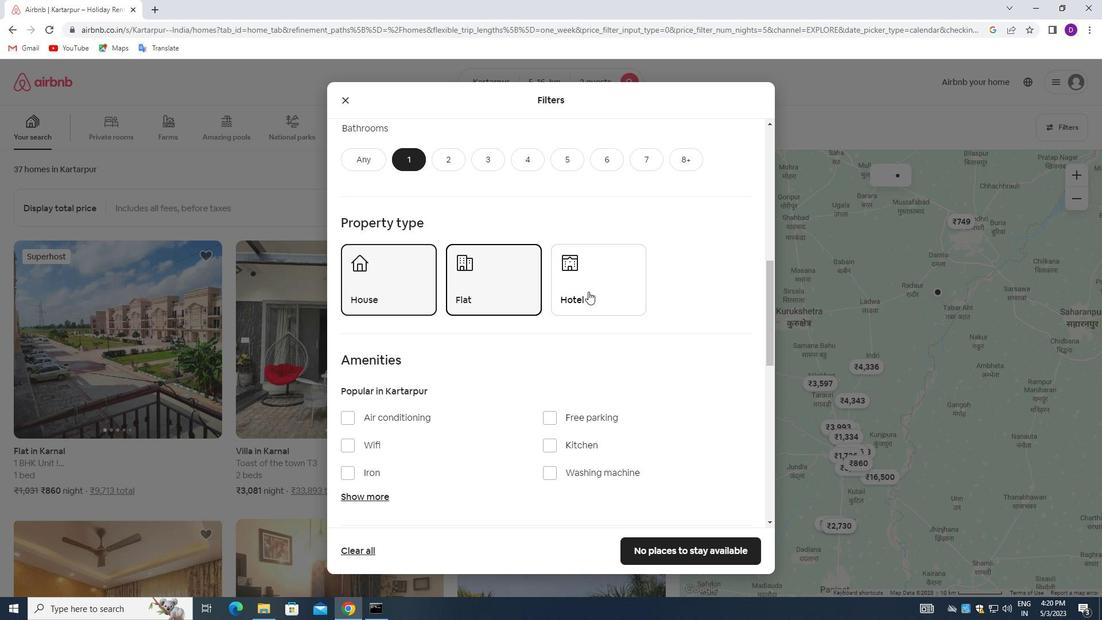 
Action: Mouse moved to (519, 313)
Screenshot: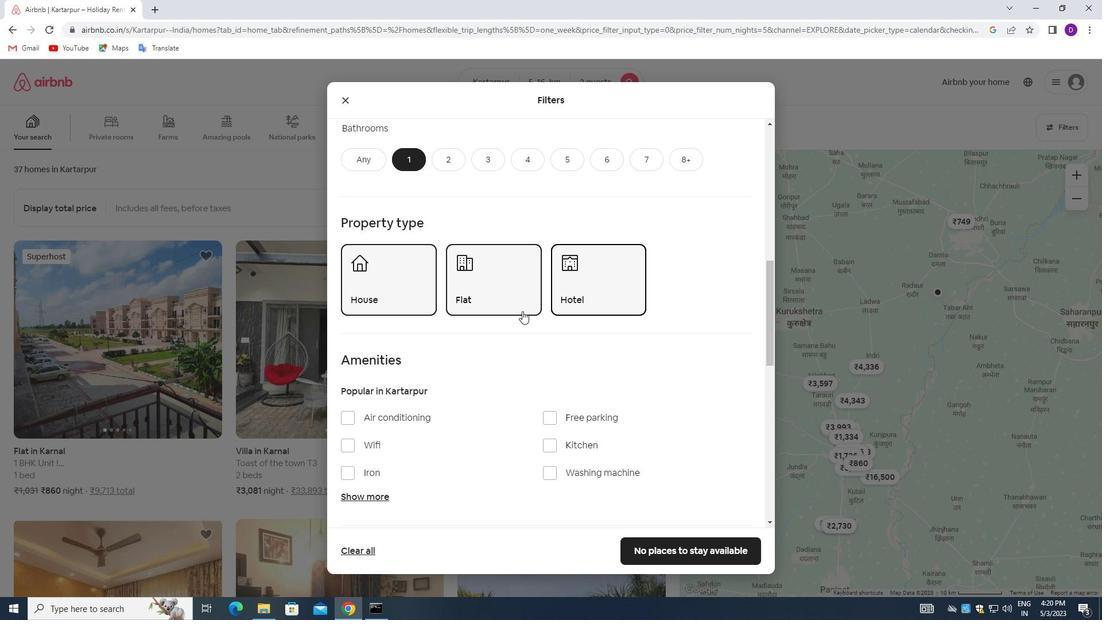 
Action: Mouse scrolled (519, 312) with delta (0, 0)
Screenshot: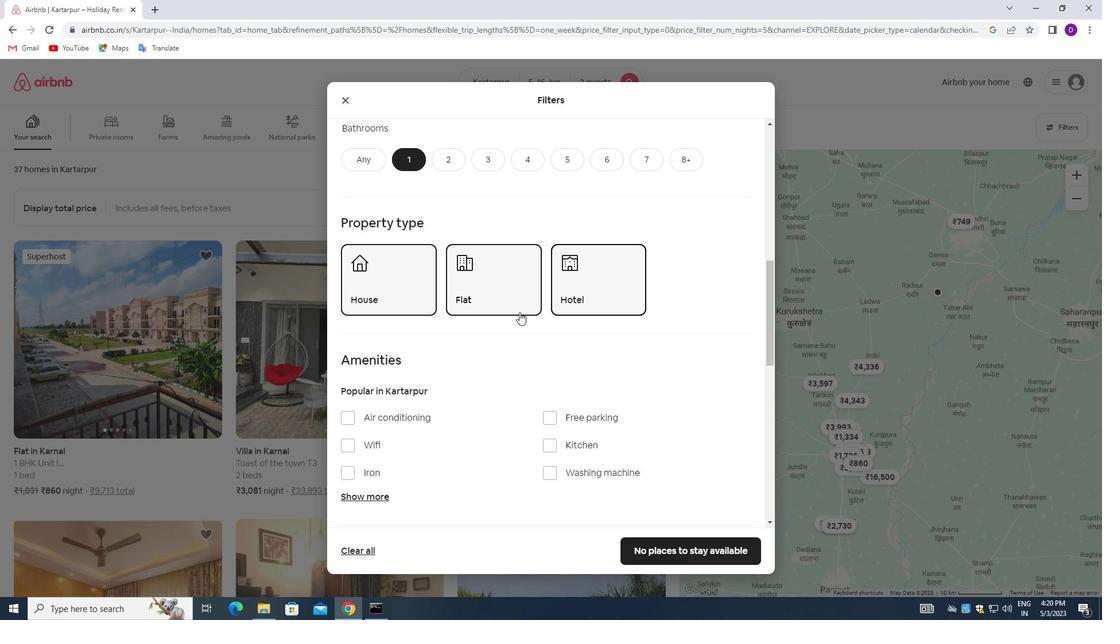 
Action: Mouse moved to (504, 311)
Screenshot: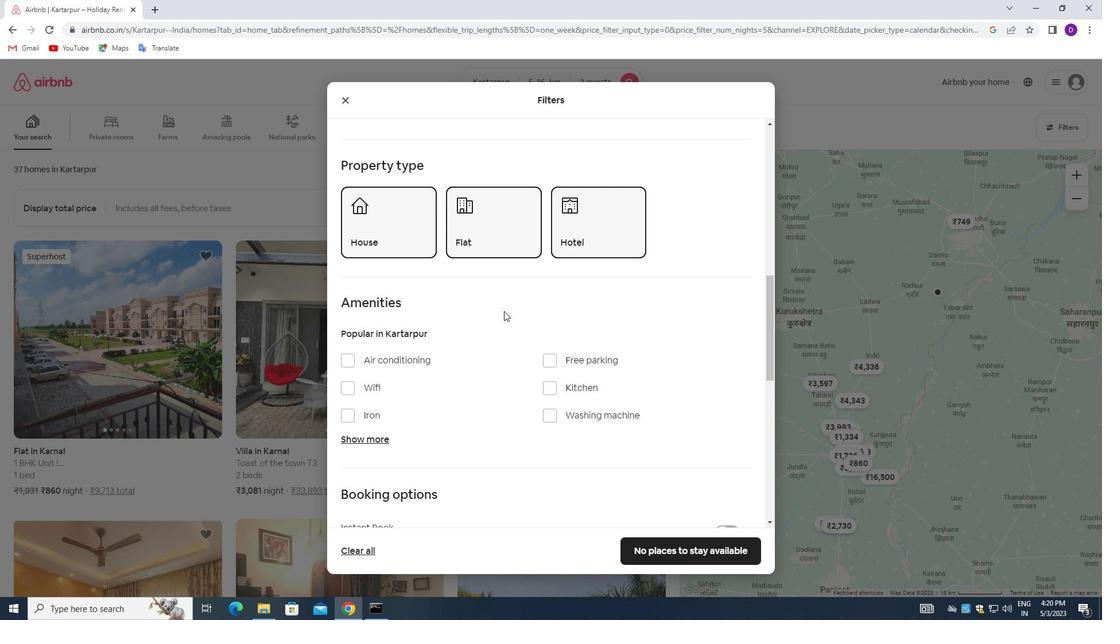 
Action: Mouse scrolled (504, 310) with delta (0, 0)
Screenshot: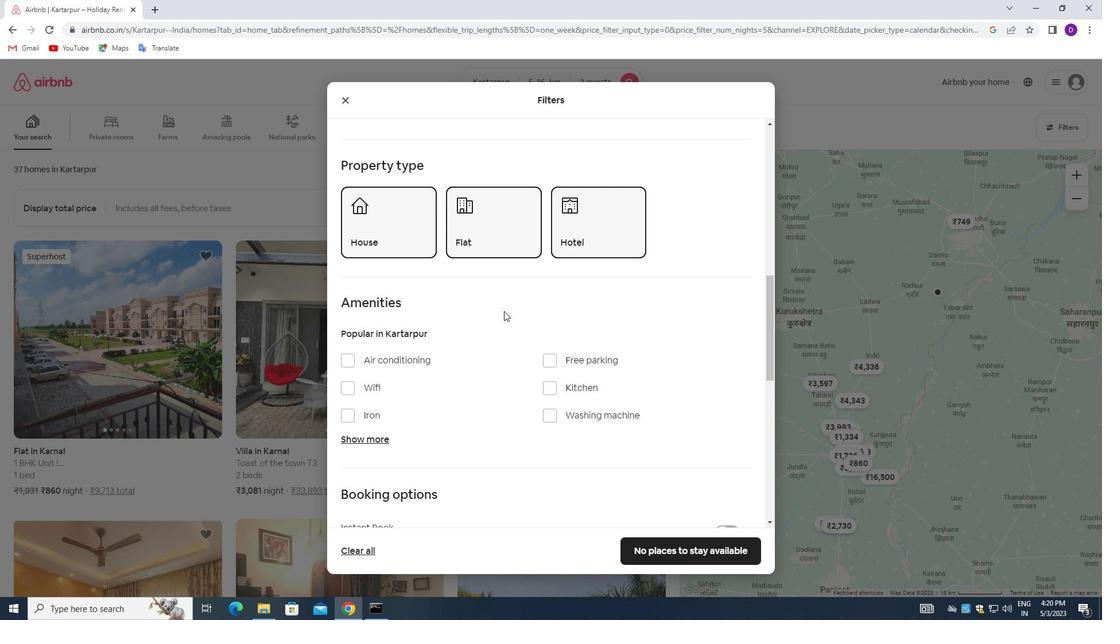 
Action: Mouse moved to (548, 344)
Screenshot: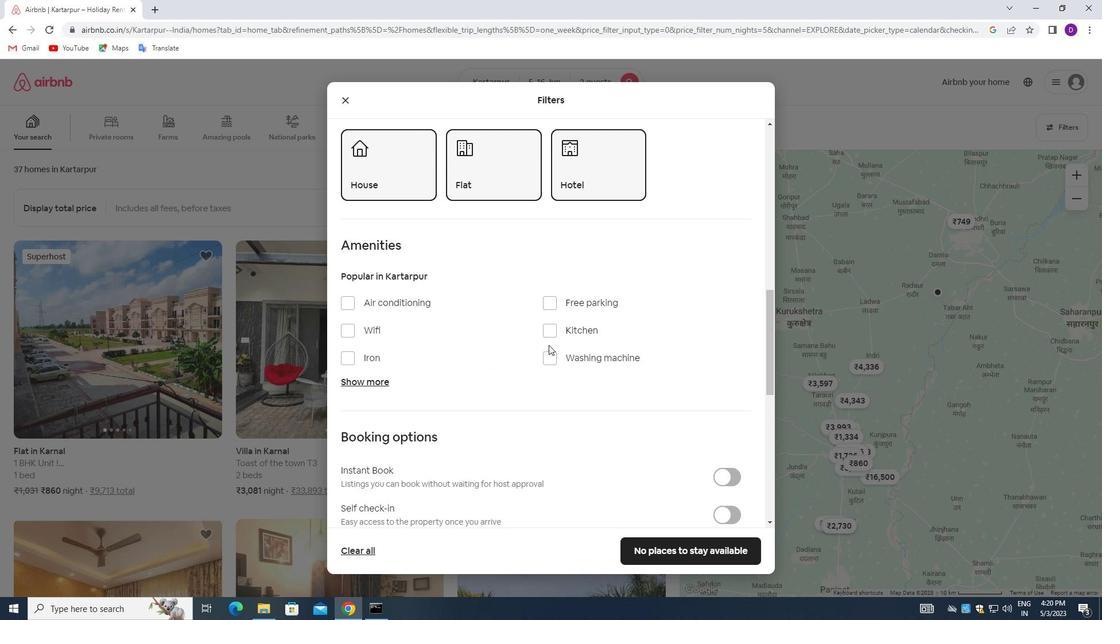 
Action: Mouse scrolled (548, 343) with delta (0, 0)
Screenshot: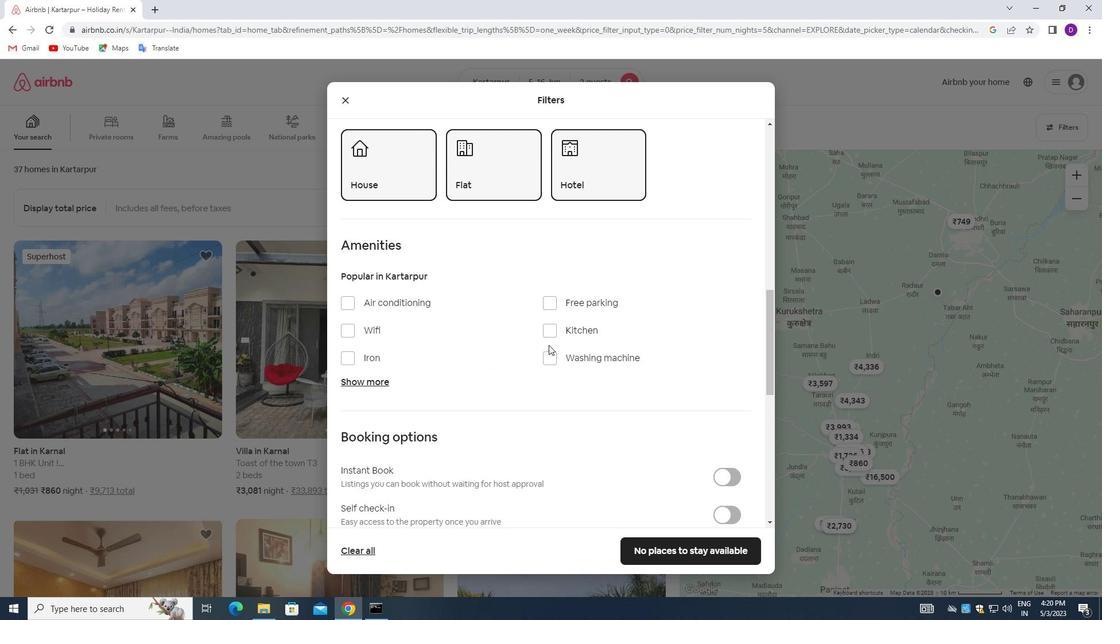 
Action: Mouse moved to (535, 341)
Screenshot: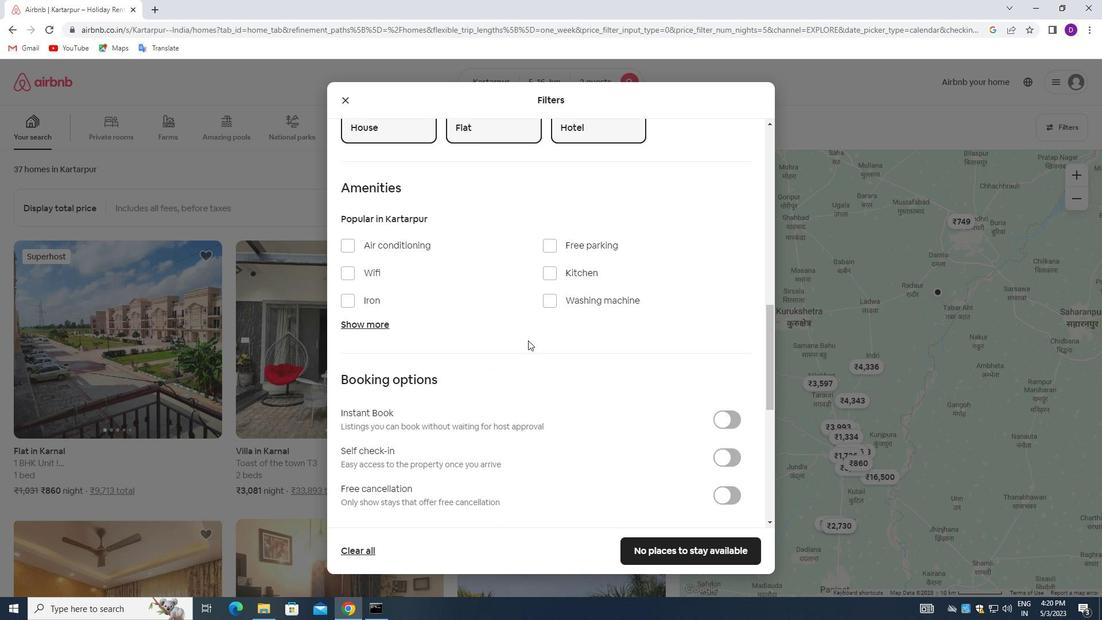 
Action: Mouse scrolled (535, 340) with delta (0, 0)
Screenshot: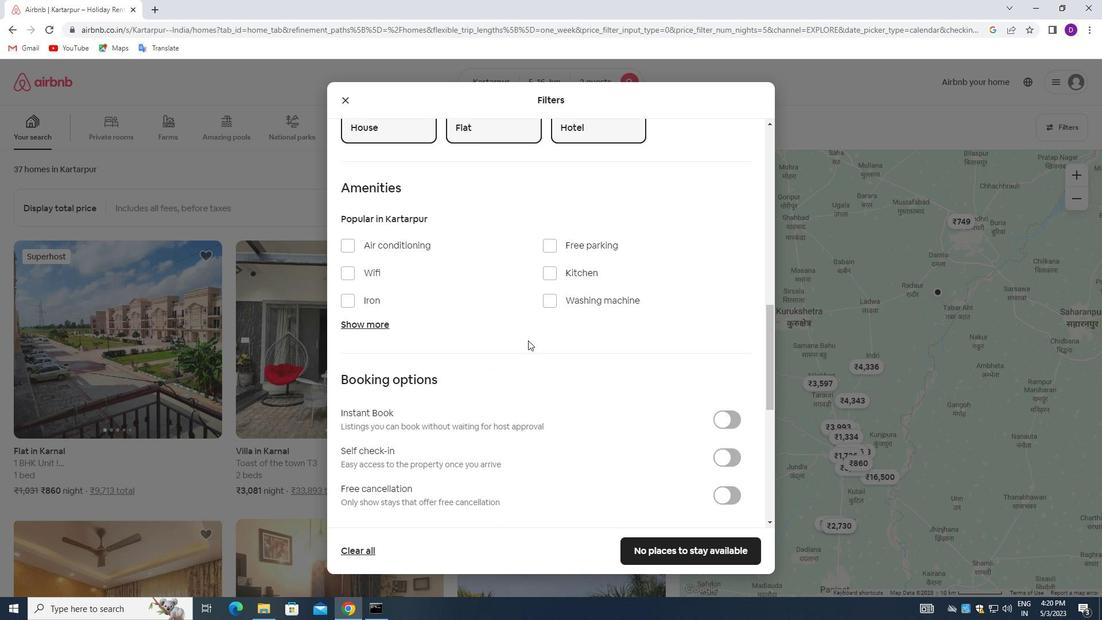 
Action: Mouse moved to (536, 342)
Screenshot: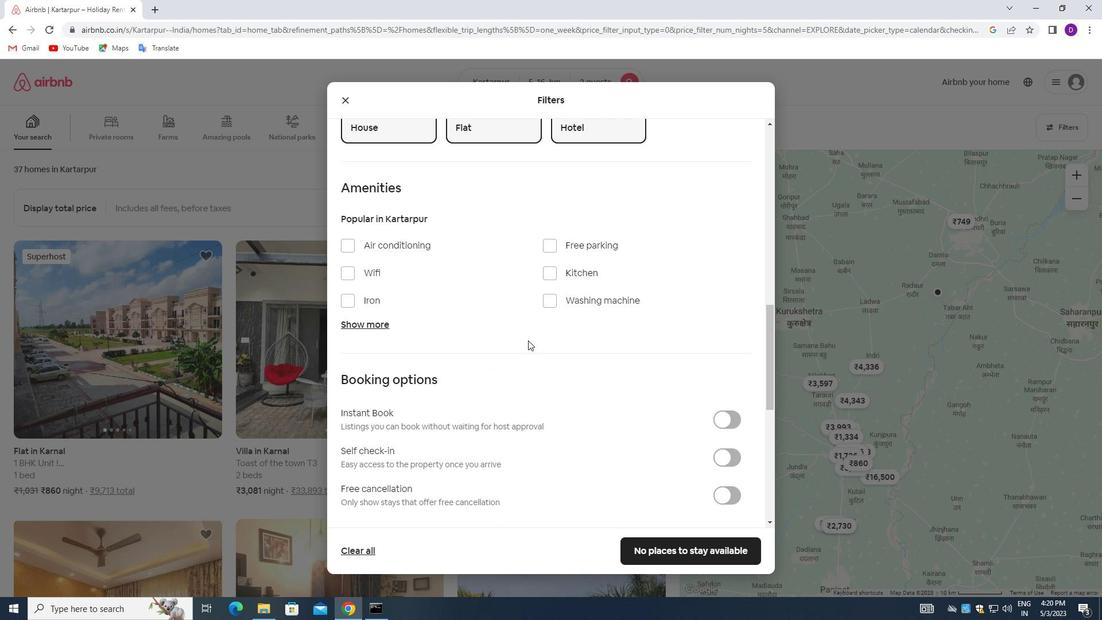 
Action: Mouse scrolled (536, 342) with delta (0, 0)
Screenshot: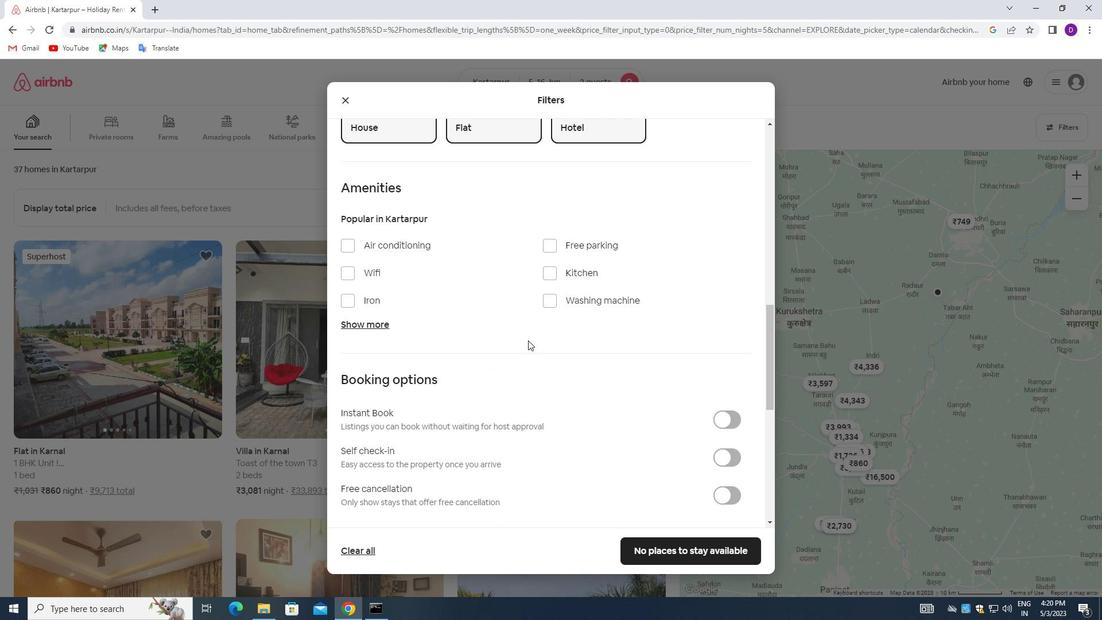 
Action: Mouse moved to (723, 342)
Screenshot: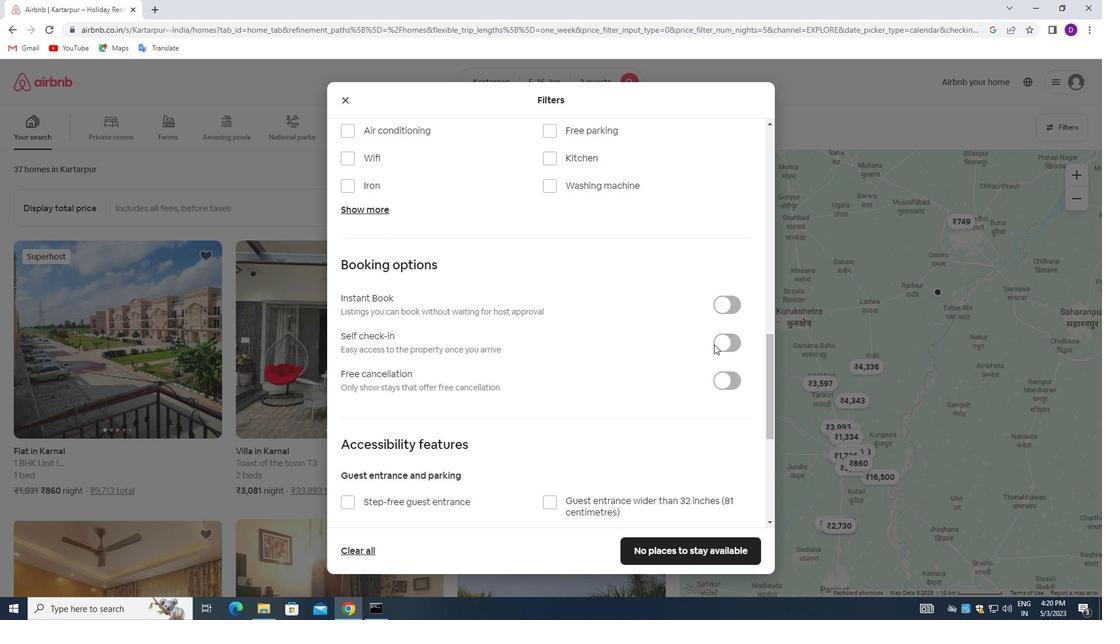 
Action: Mouse pressed left at (723, 342)
Screenshot: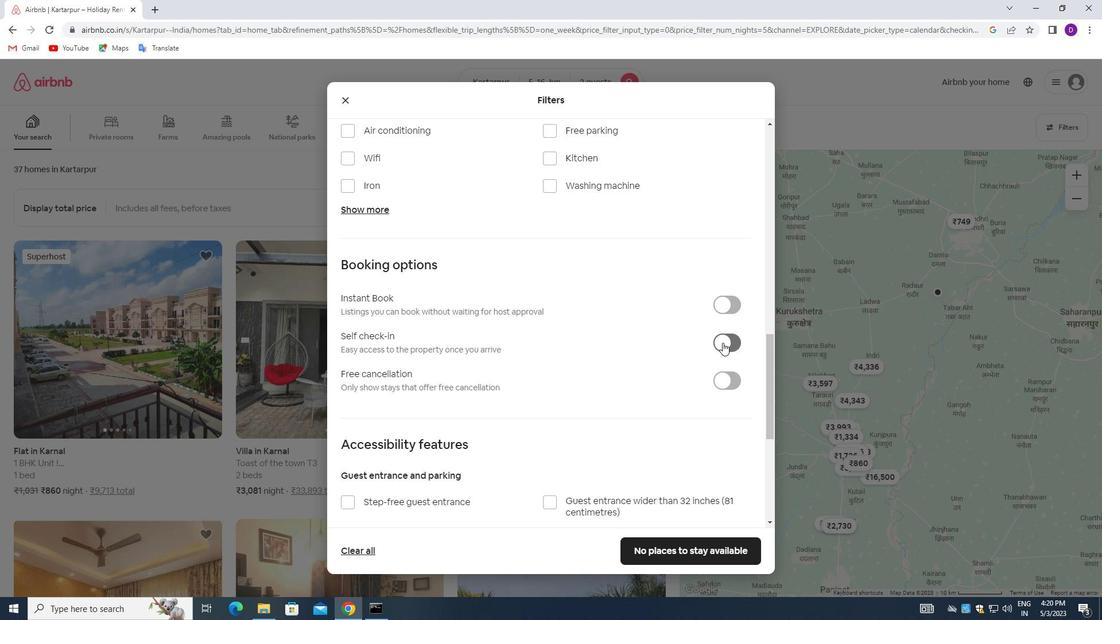 
Action: Mouse moved to (499, 338)
Screenshot: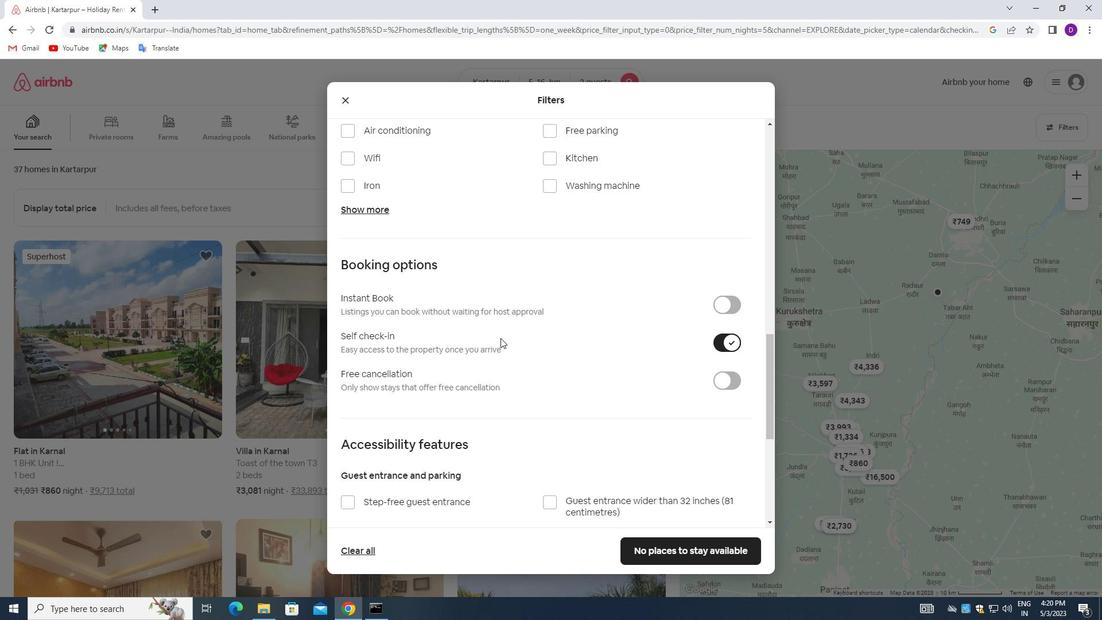 
Action: Mouse scrolled (499, 337) with delta (0, 0)
Screenshot: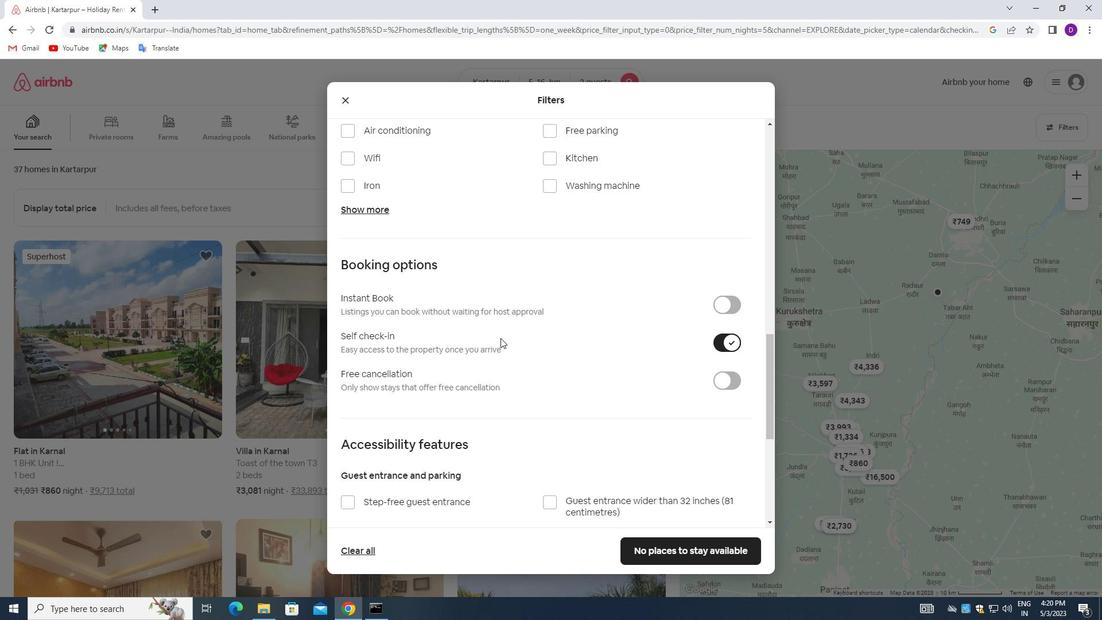 
Action: Mouse scrolled (499, 337) with delta (0, 0)
Screenshot: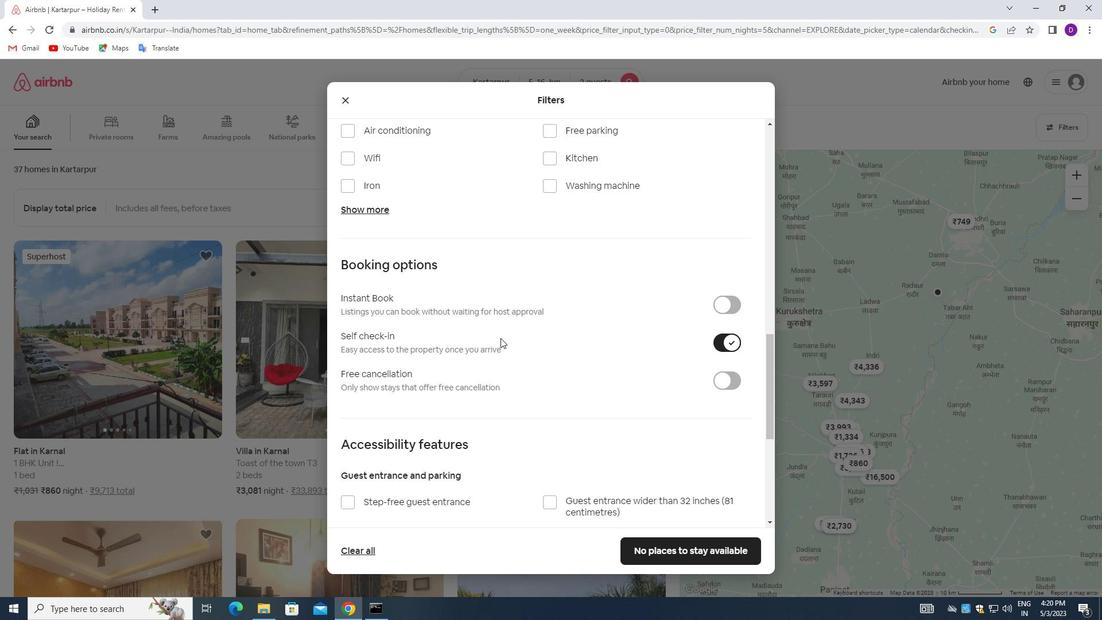 
Action: Mouse scrolled (499, 337) with delta (0, 0)
Screenshot: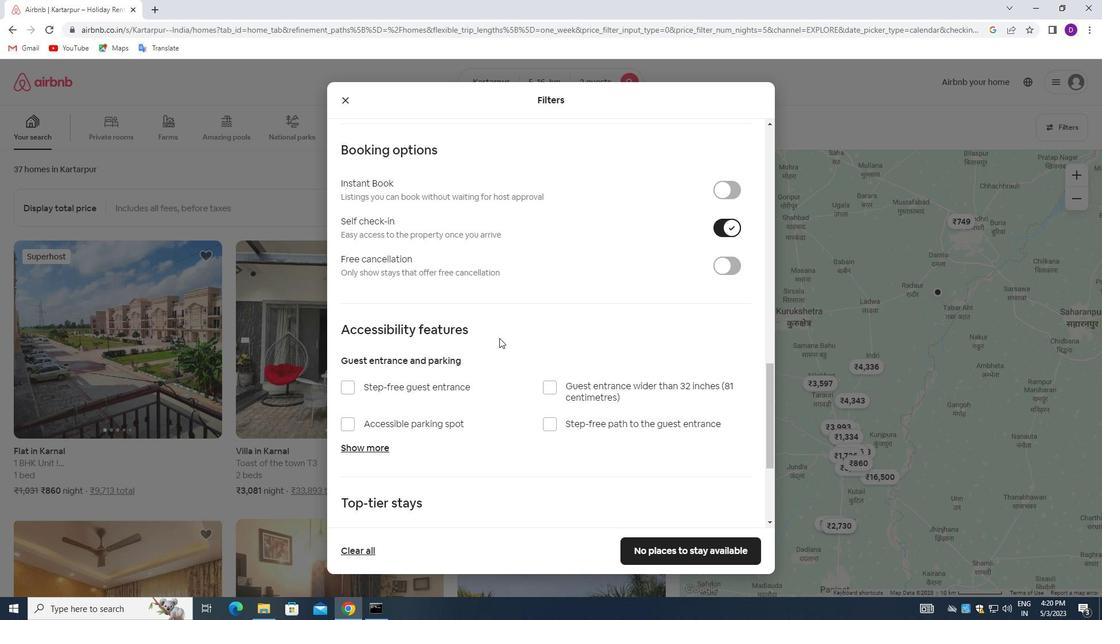 
Action: Mouse scrolled (499, 337) with delta (0, 0)
Screenshot: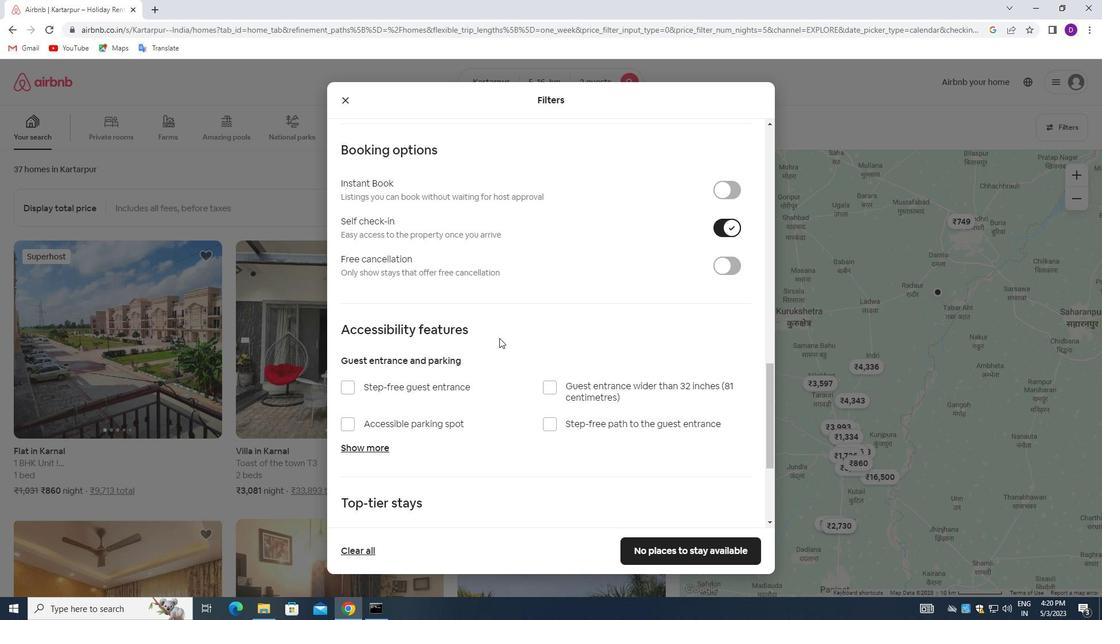 
Action: Mouse scrolled (499, 337) with delta (0, 0)
Screenshot: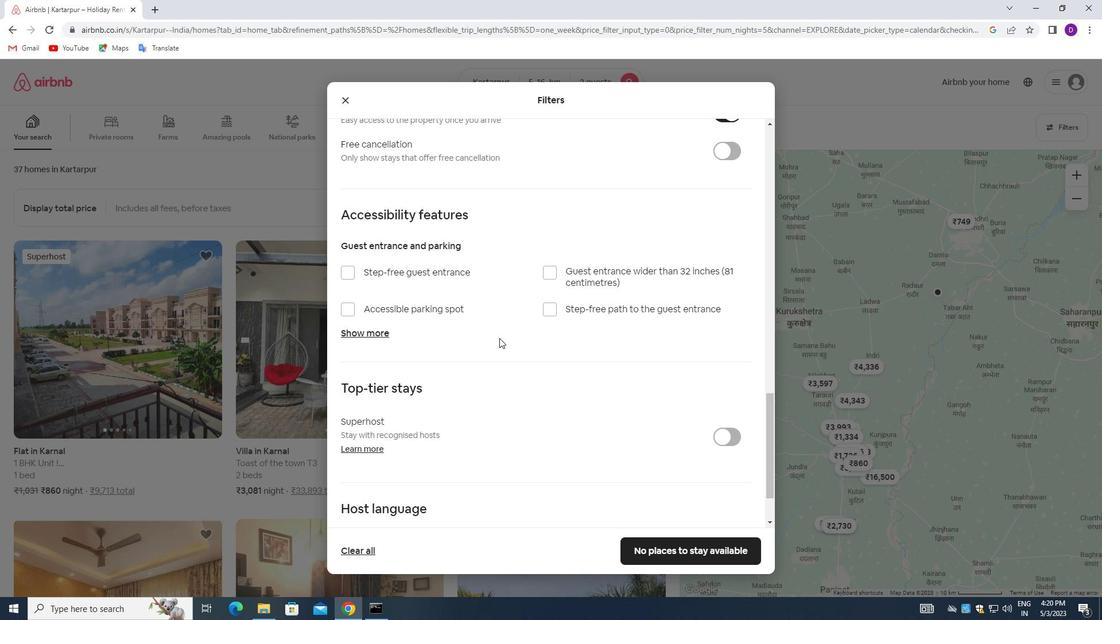 
Action: Mouse scrolled (499, 337) with delta (0, 0)
Screenshot: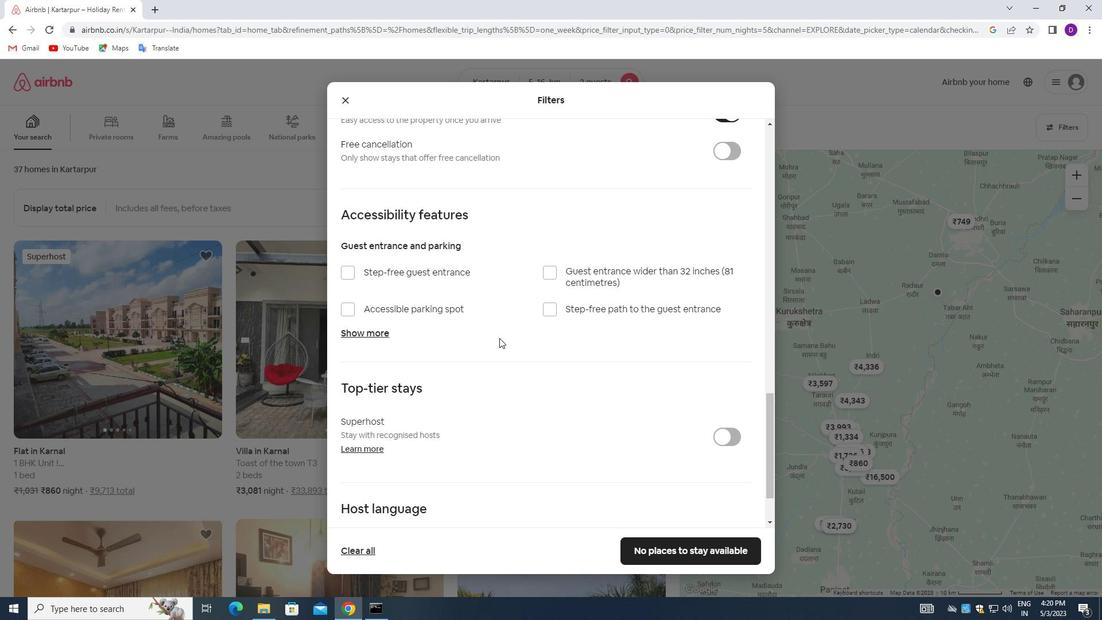 
Action: Mouse scrolled (499, 337) with delta (0, 0)
Screenshot: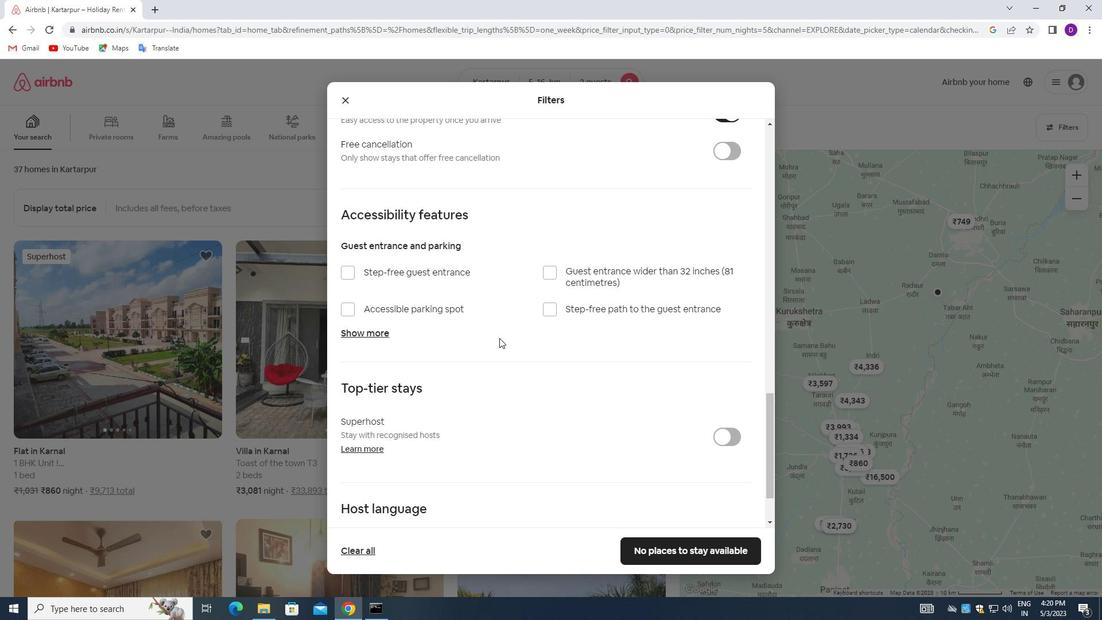 
Action: Mouse moved to (499, 339)
Screenshot: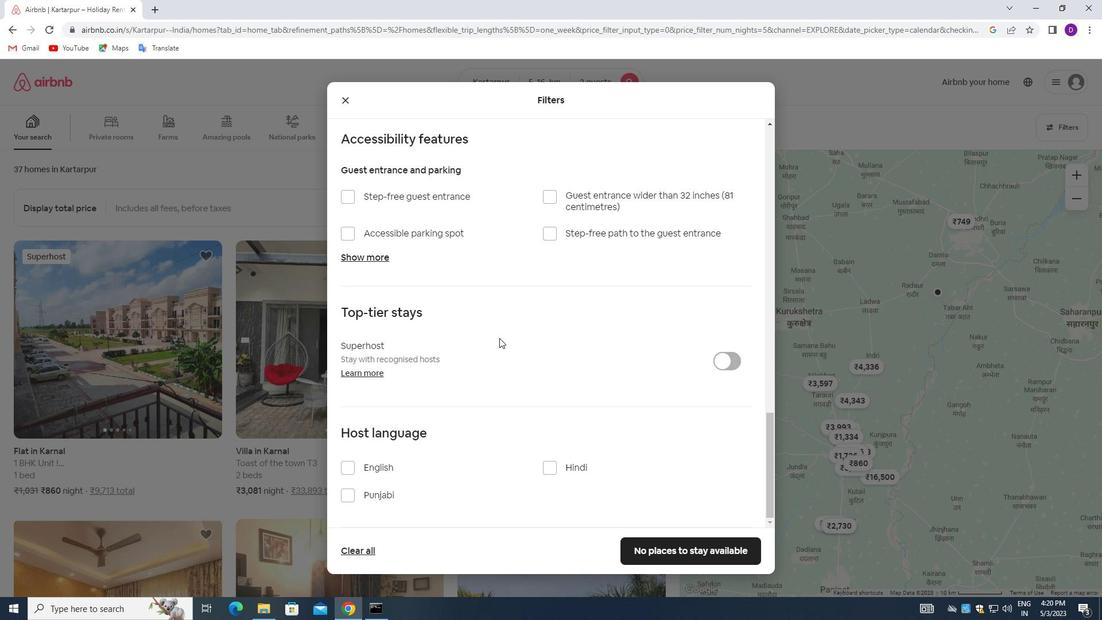 
Action: Mouse scrolled (499, 338) with delta (0, 0)
Screenshot: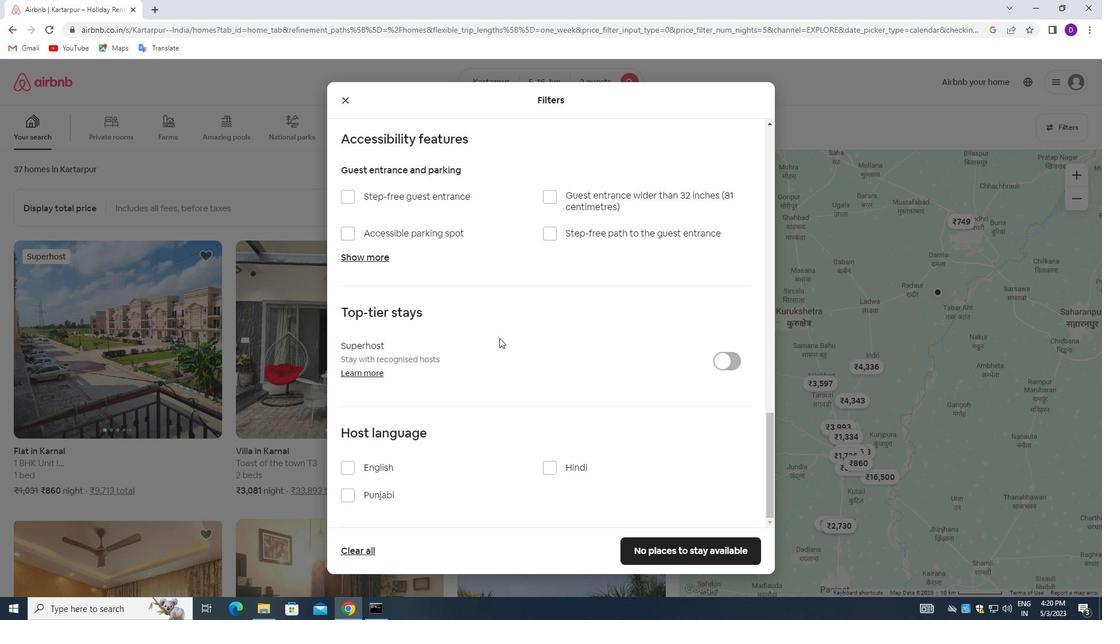
Action: Mouse moved to (499, 340)
Screenshot: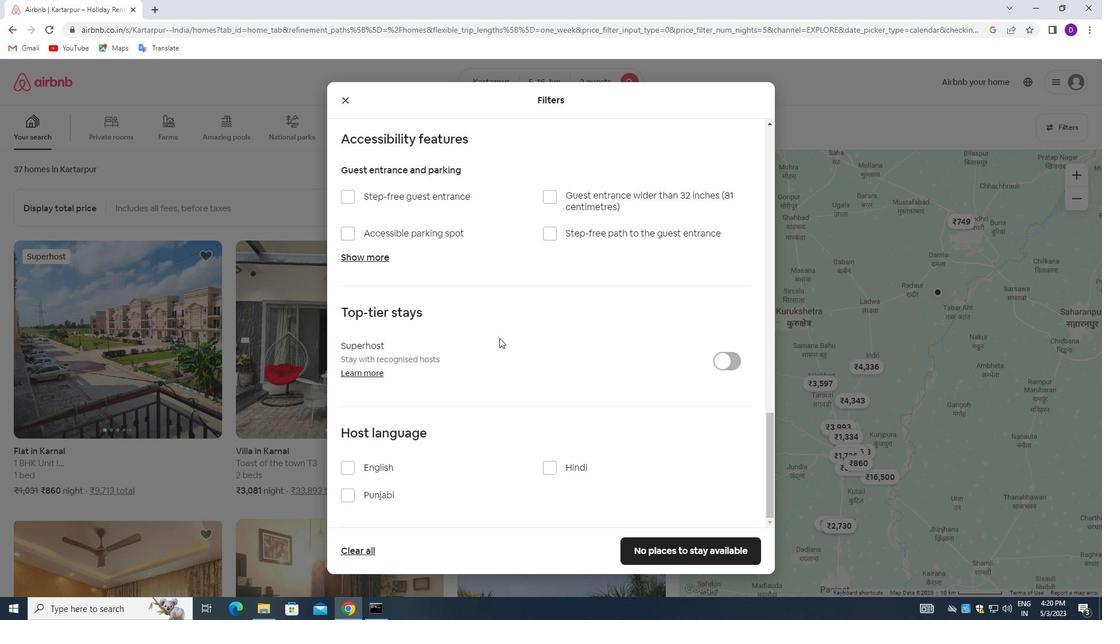 
Action: Mouse scrolled (499, 340) with delta (0, 0)
Screenshot: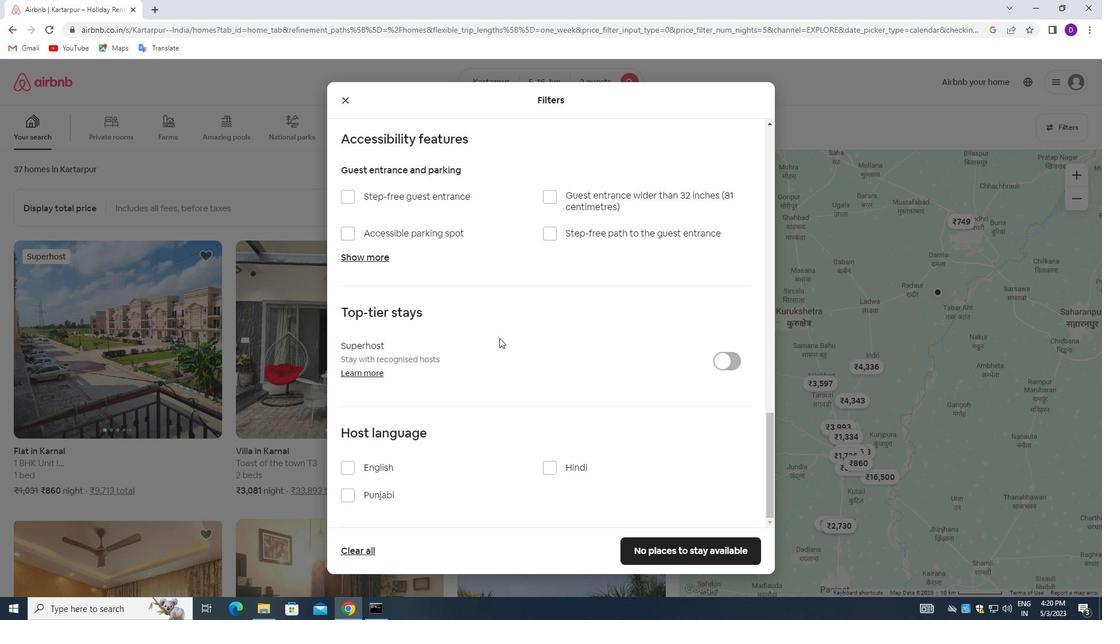 
Action: Mouse moved to (349, 471)
Screenshot: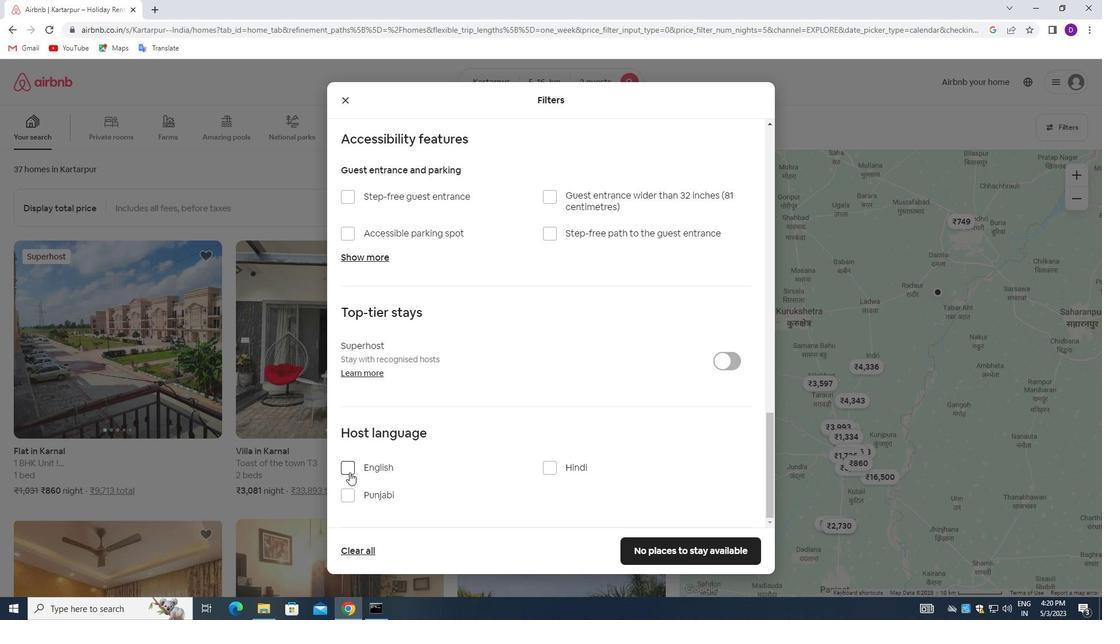 
Action: Mouse pressed left at (349, 471)
Screenshot: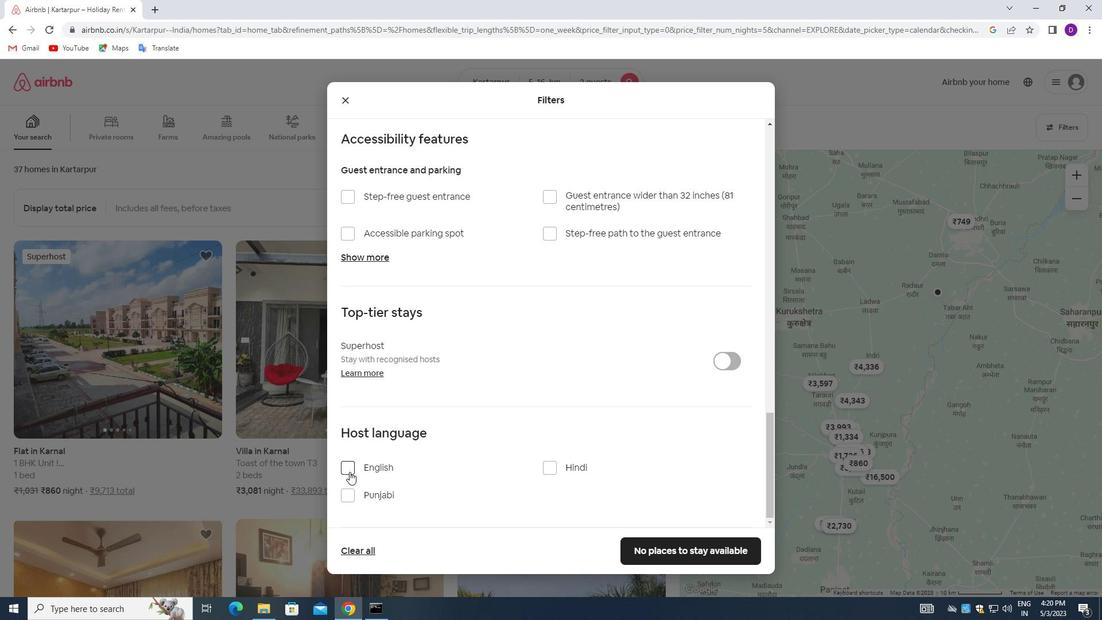 
Action: Mouse moved to (685, 547)
Screenshot: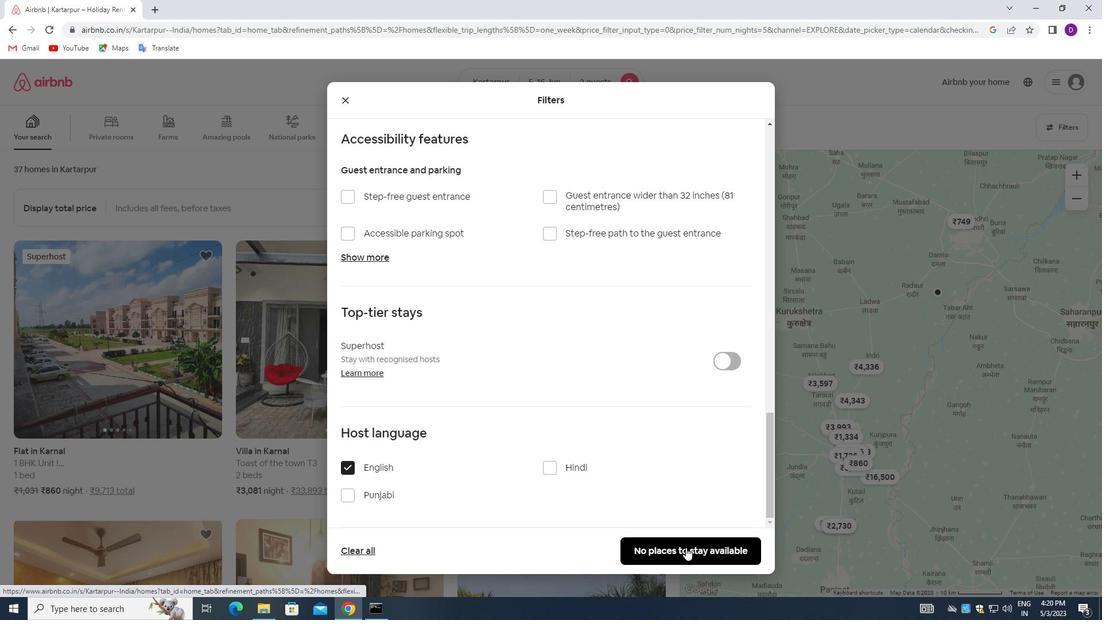
Action: Mouse pressed left at (685, 547)
Screenshot: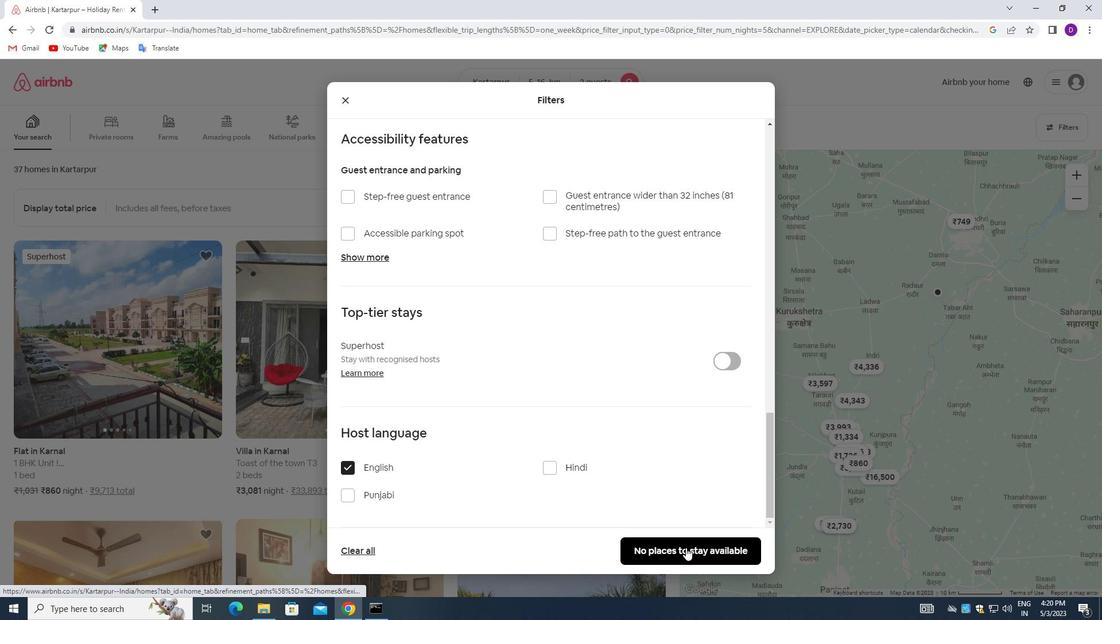 
Action: Mouse moved to (601, 379)
Screenshot: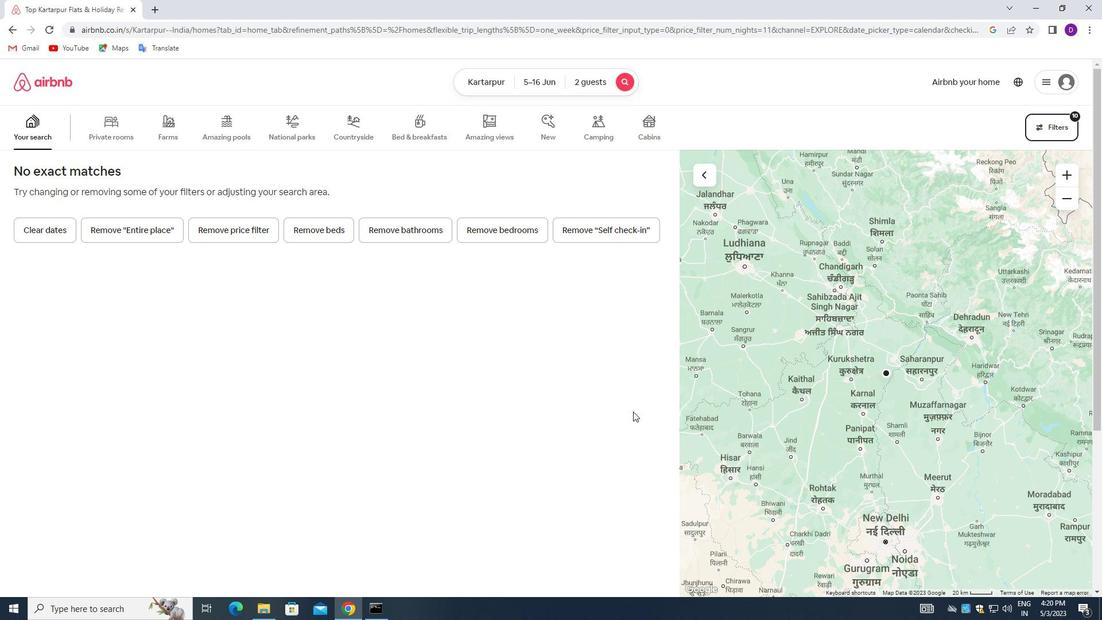 
